 Task: Check the average views per listing of mud room in the last 5 years.
Action: Mouse moved to (1083, 283)
Screenshot: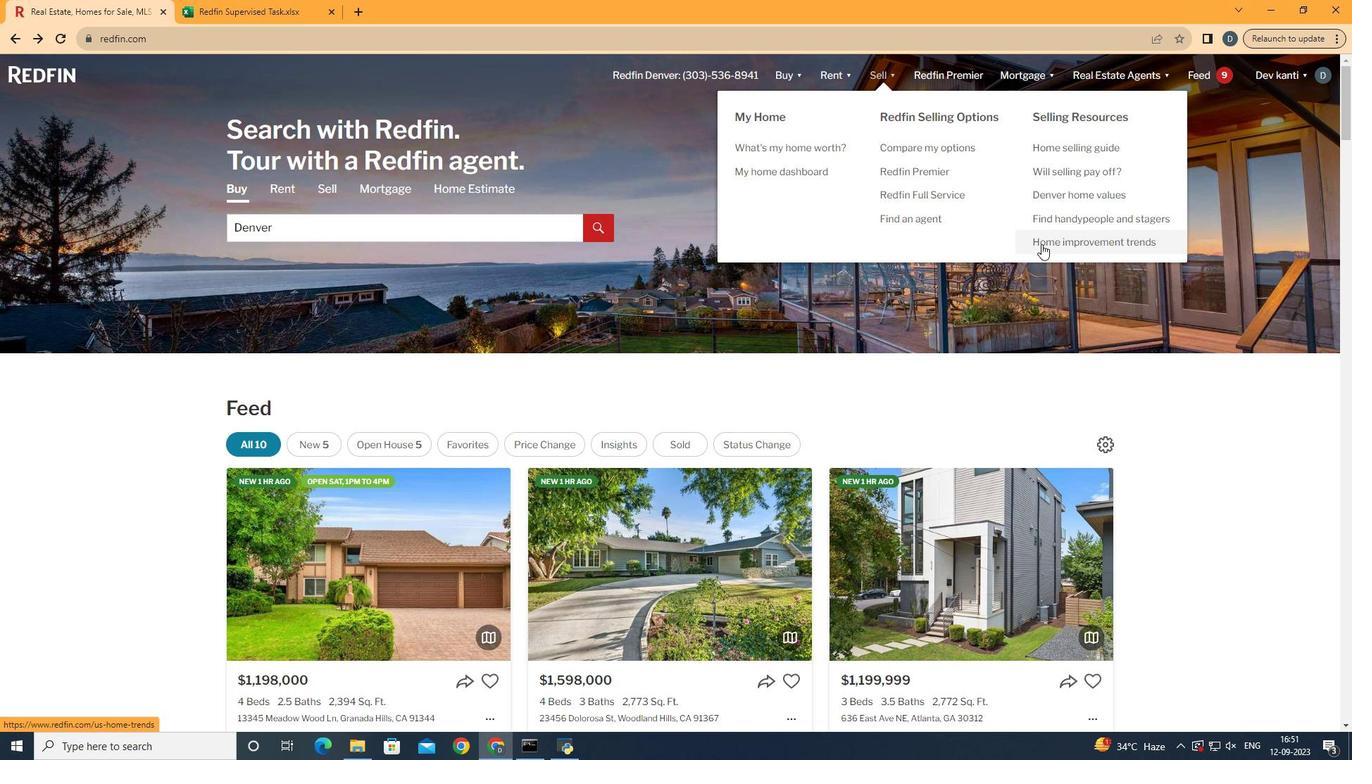 
Action: Mouse pressed left at (1083, 283)
Screenshot: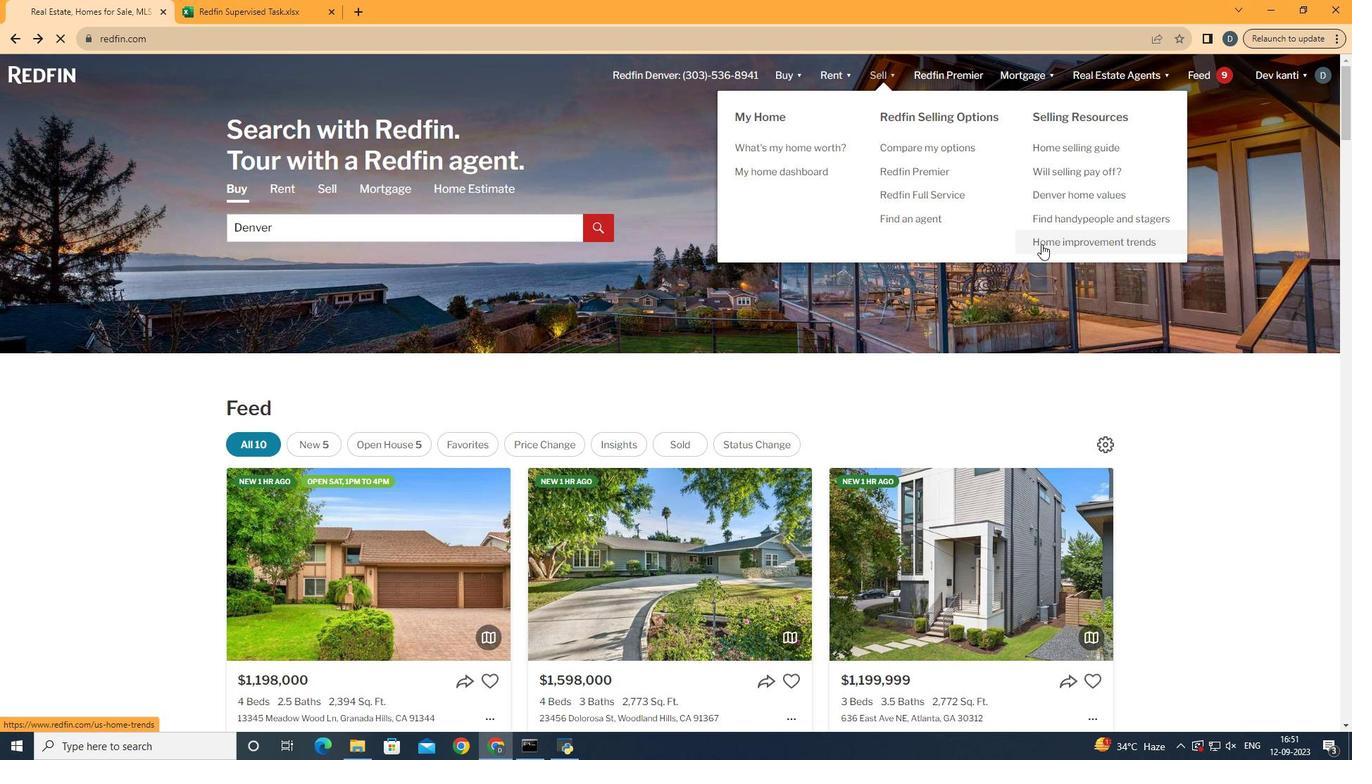 
Action: Mouse moved to (473, 310)
Screenshot: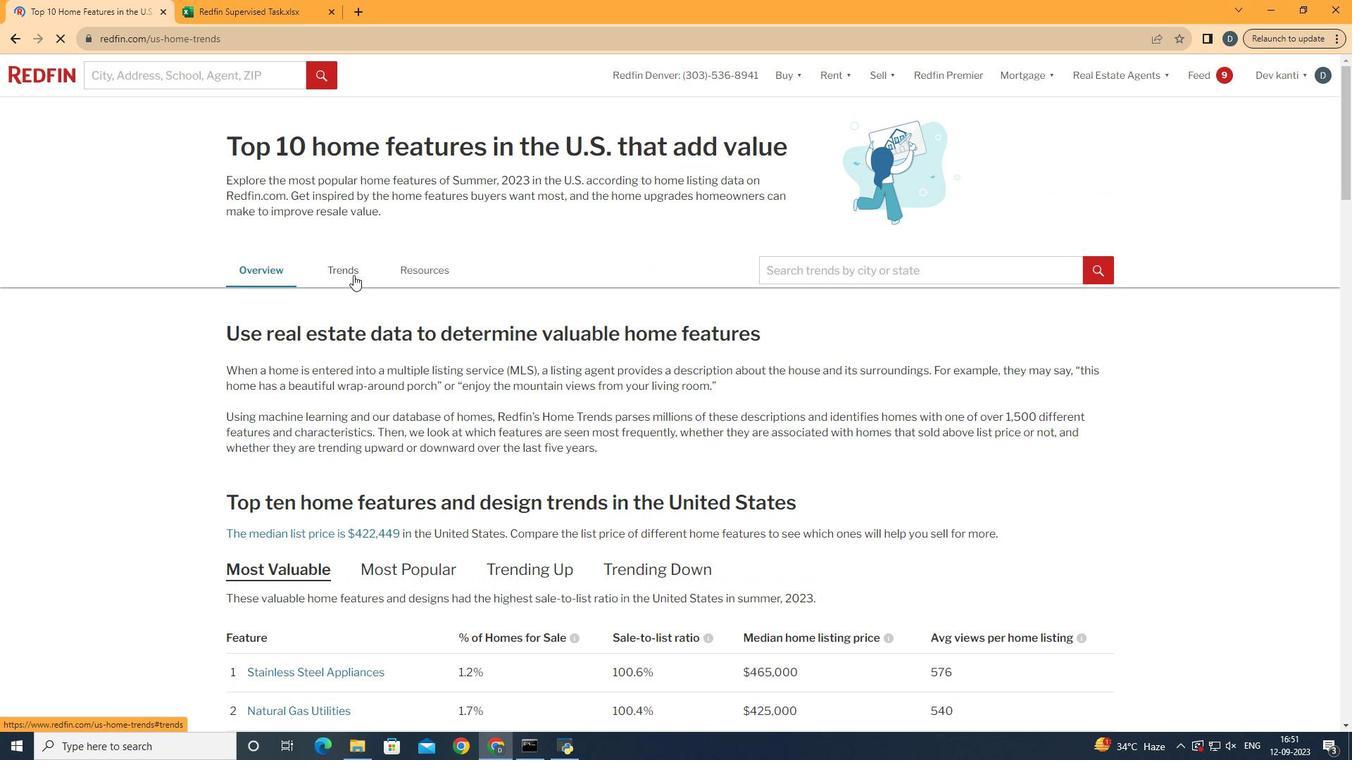 
Action: Mouse pressed left at (473, 310)
Screenshot: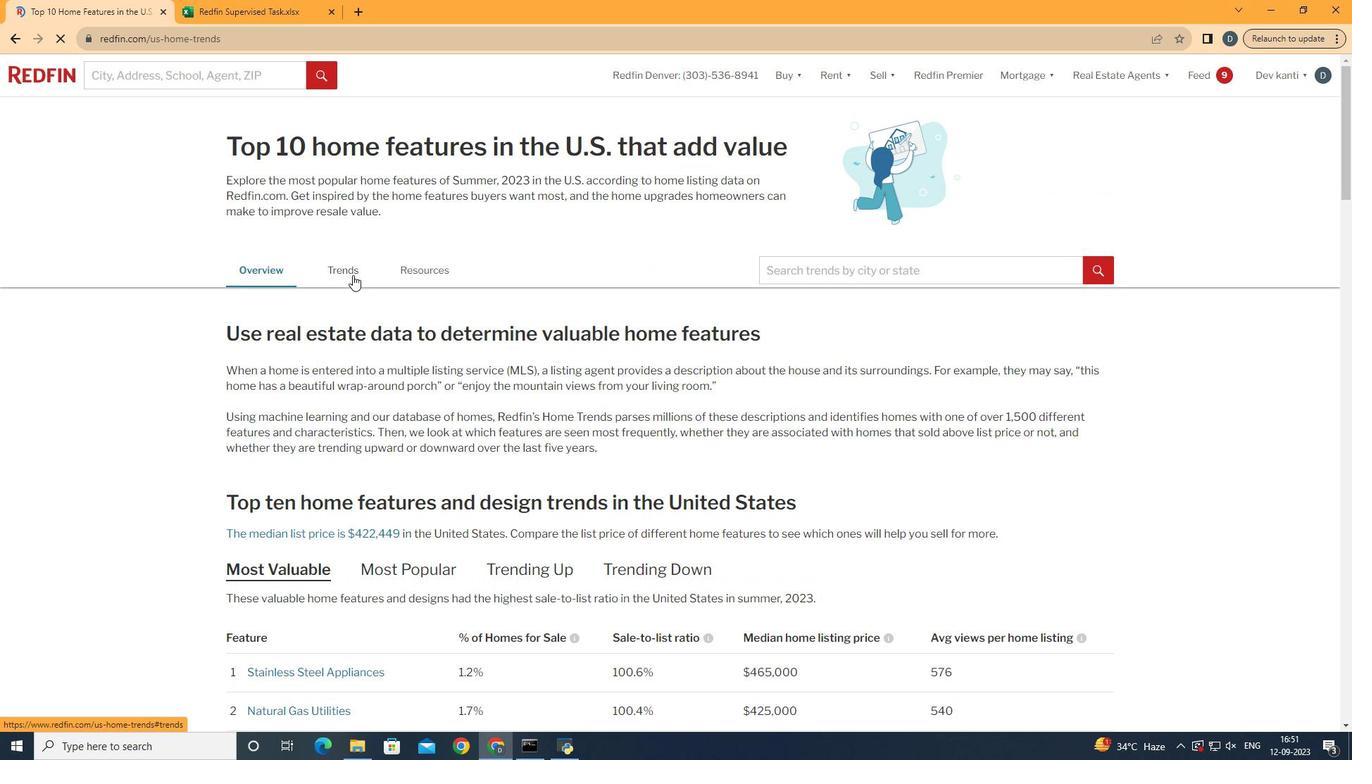 
Action: Mouse moved to (740, 362)
Screenshot: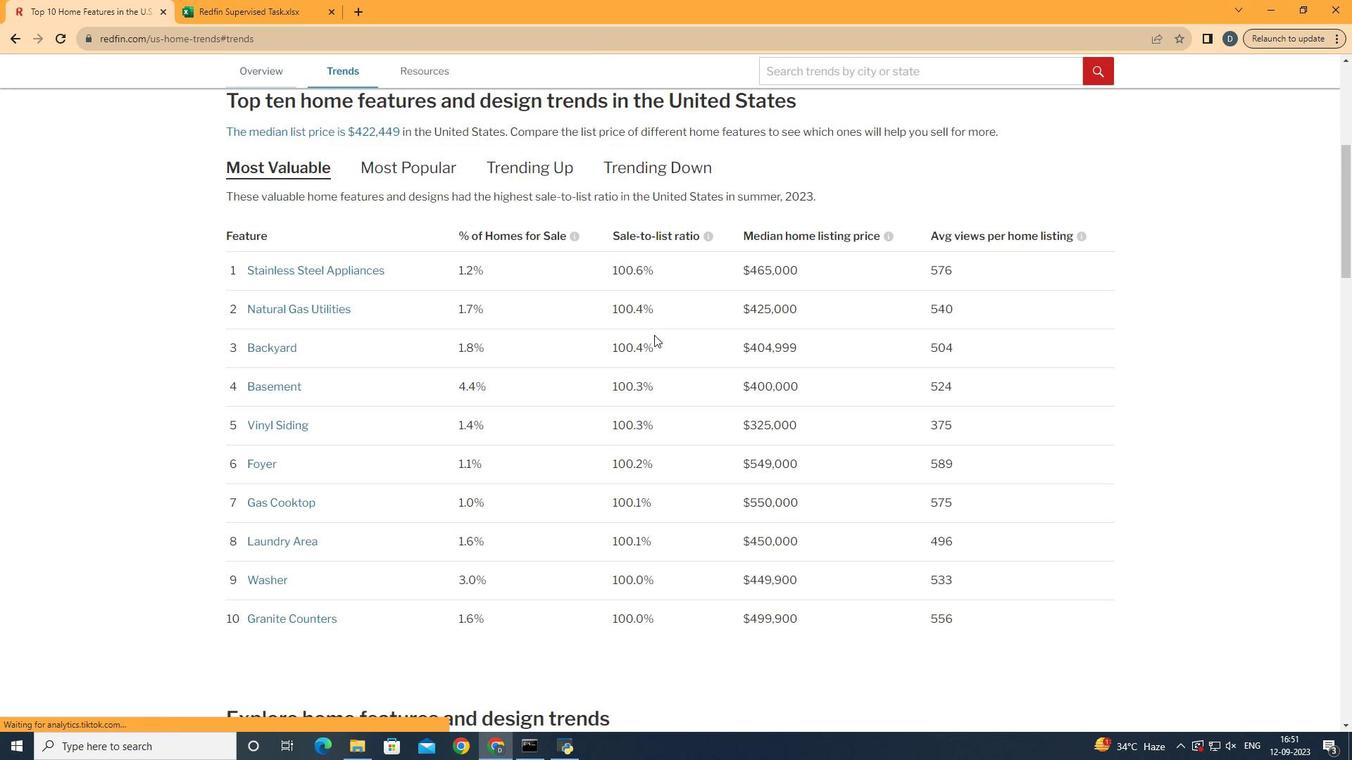 
Action: Mouse scrolled (740, 361) with delta (0, 0)
Screenshot: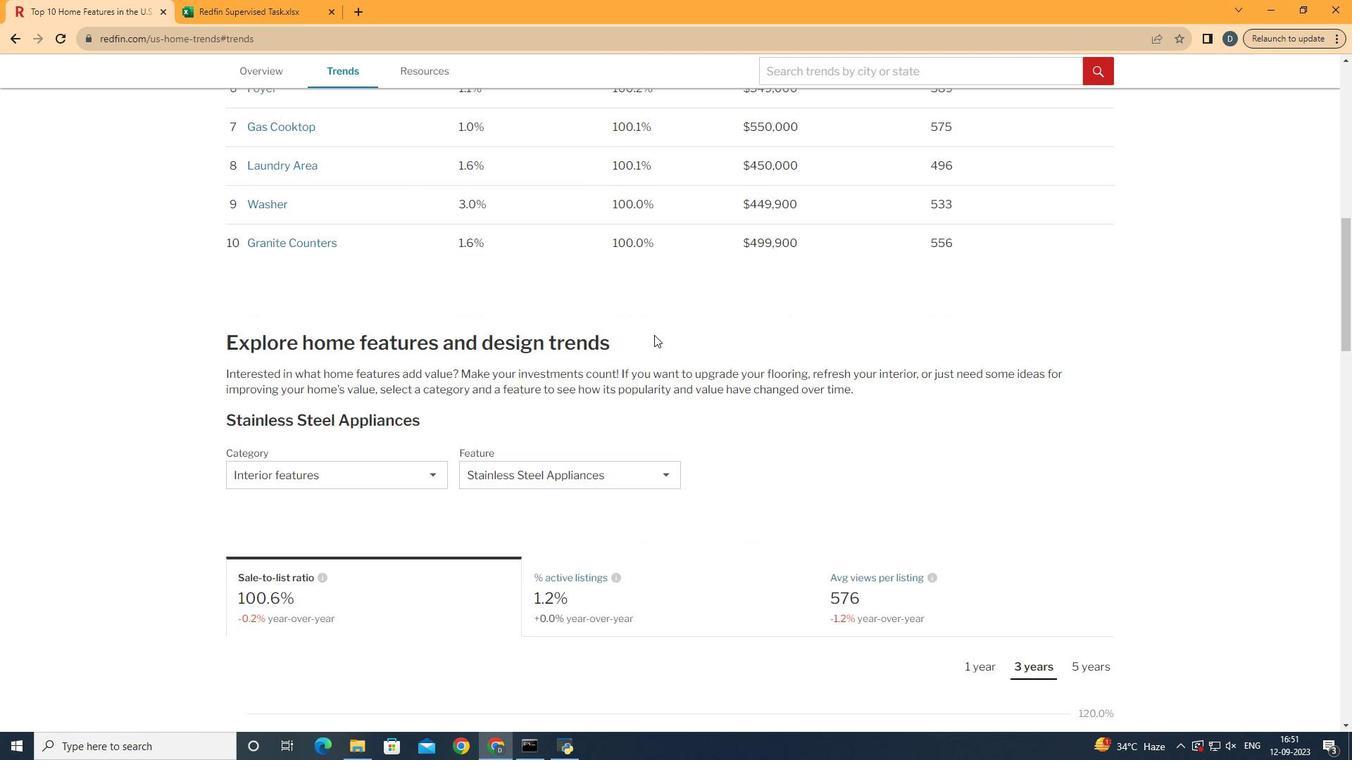 
Action: Mouse scrolled (740, 361) with delta (0, 0)
Screenshot: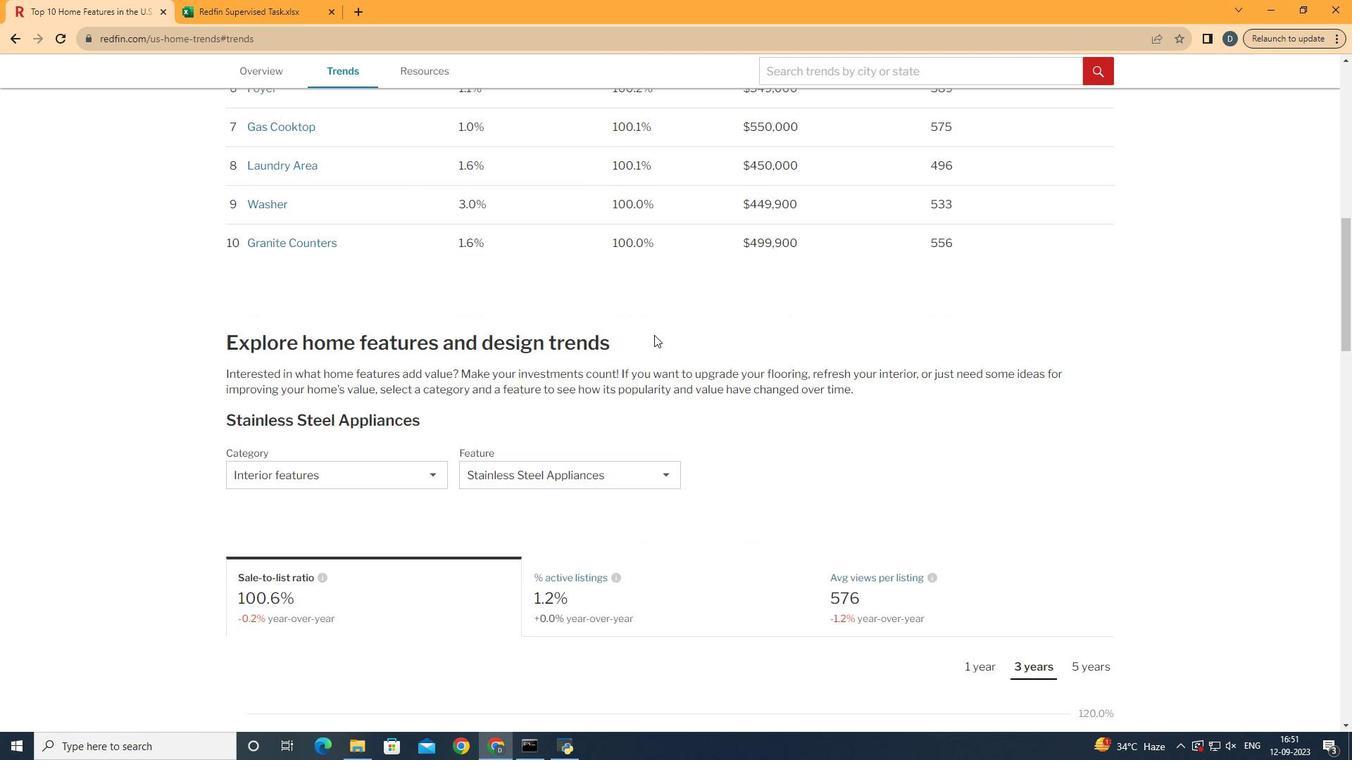 
Action: Mouse scrolled (740, 361) with delta (0, 0)
Screenshot: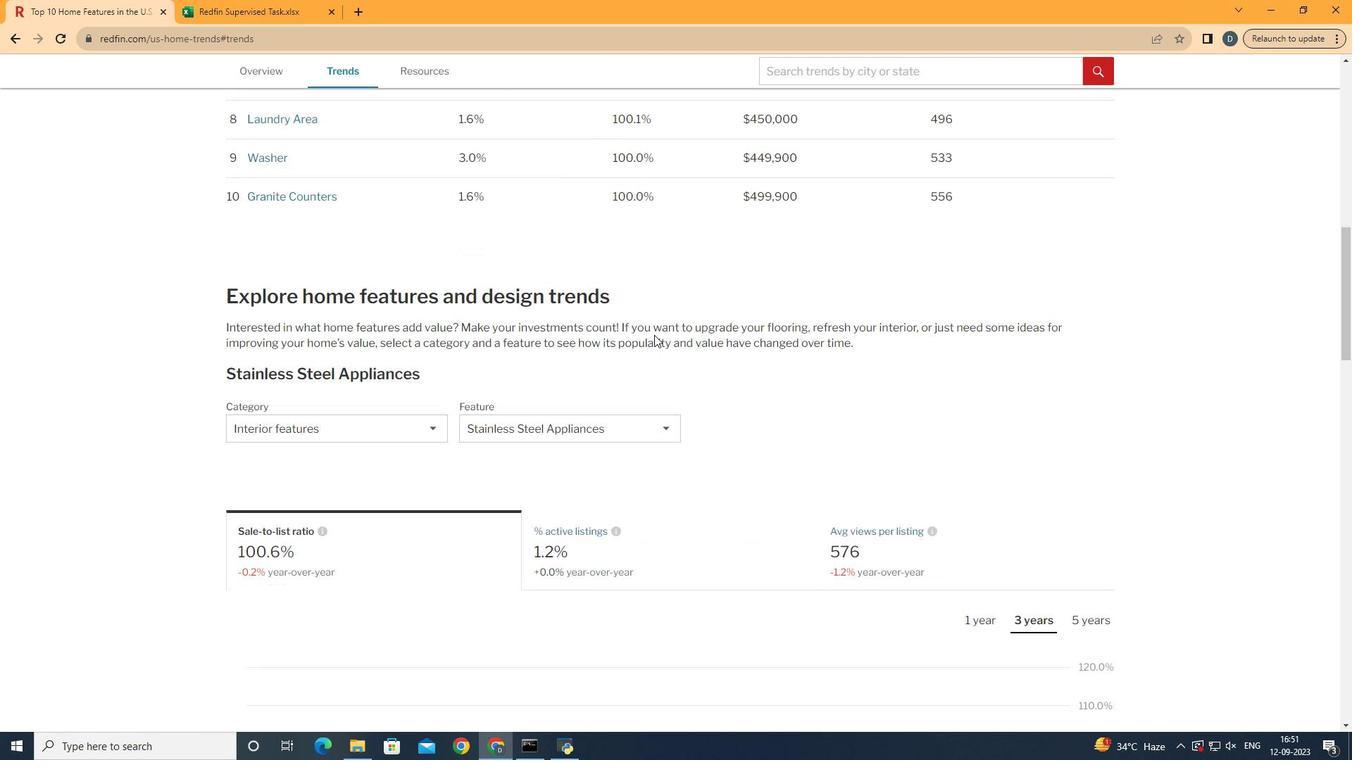 
Action: Mouse scrolled (740, 361) with delta (0, 0)
Screenshot: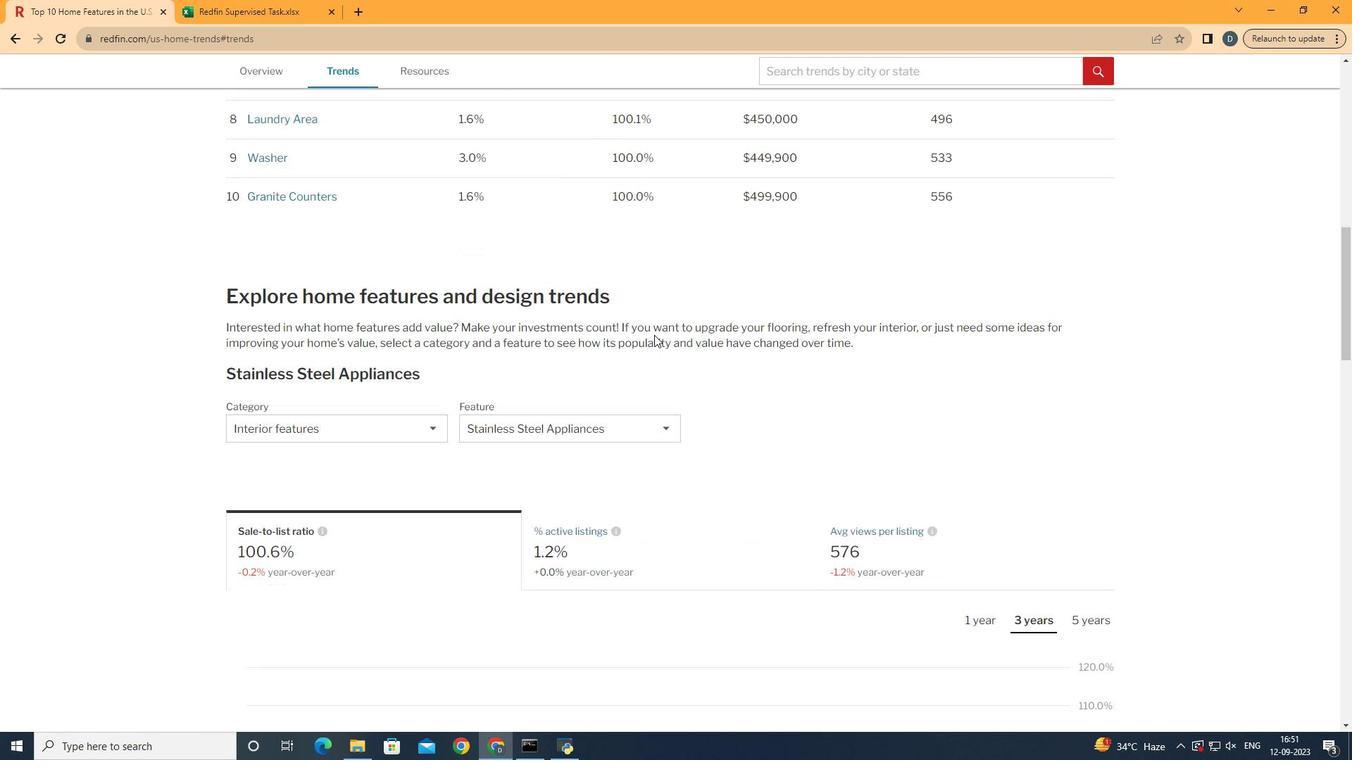 
Action: Mouse scrolled (740, 361) with delta (0, 0)
Screenshot: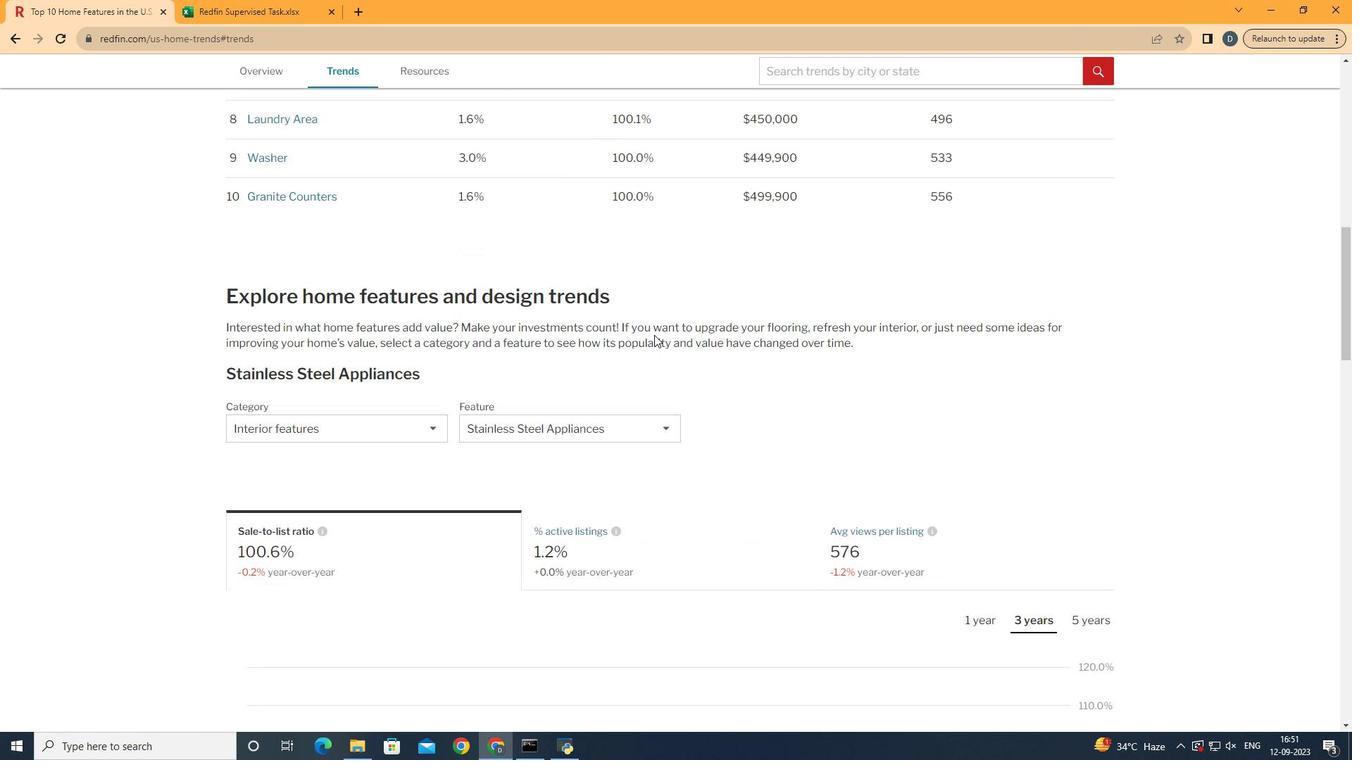 
Action: Mouse scrolled (740, 361) with delta (0, 0)
Screenshot: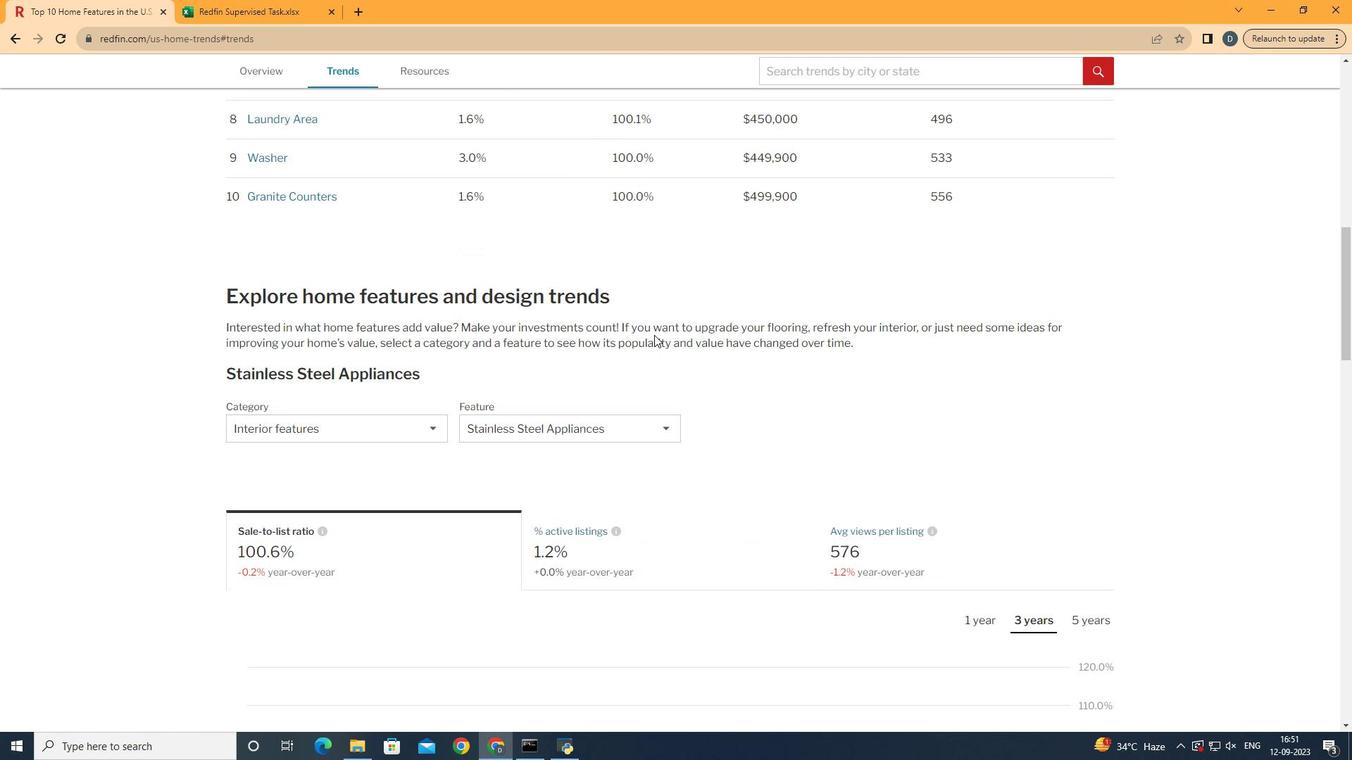 
Action: Mouse scrolled (740, 361) with delta (0, 0)
Screenshot: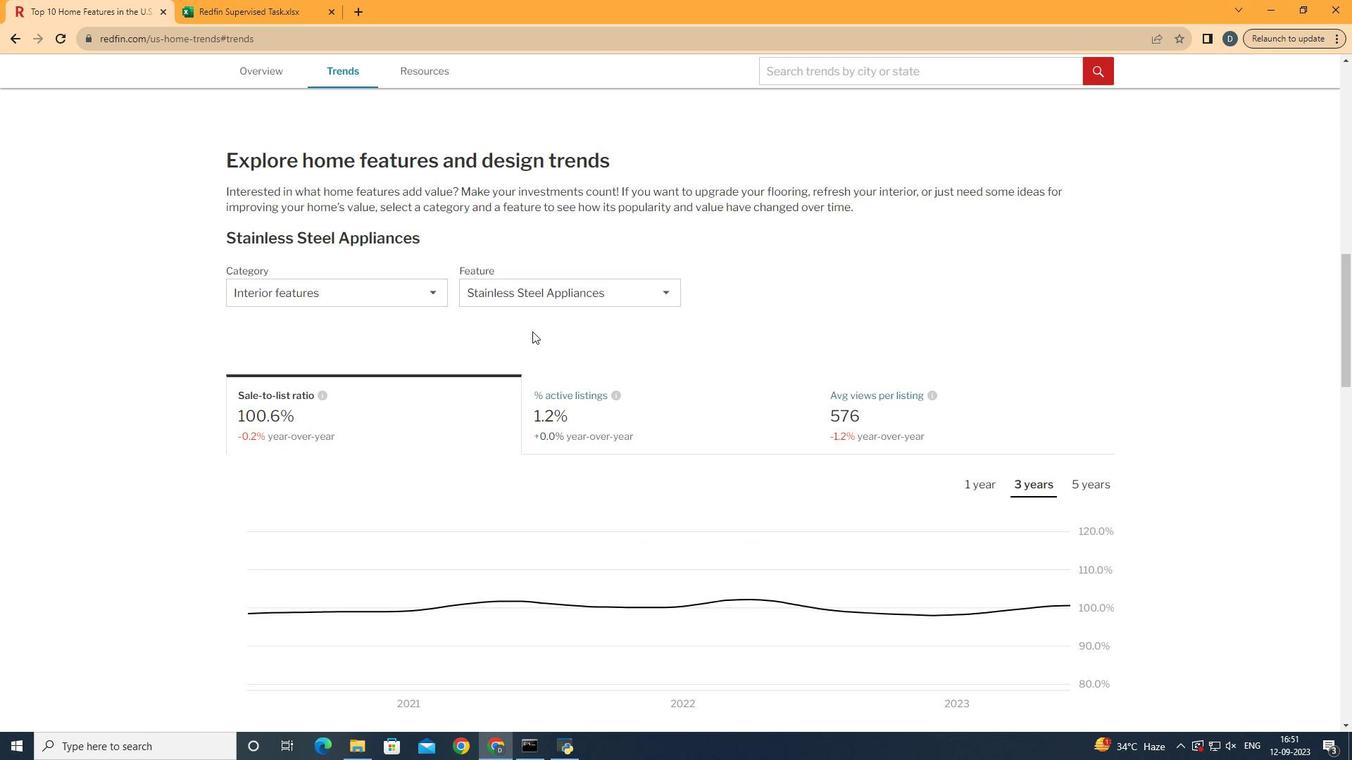 
Action: Mouse scrolled (740, 361) with delta (0, 0)
Screenshot: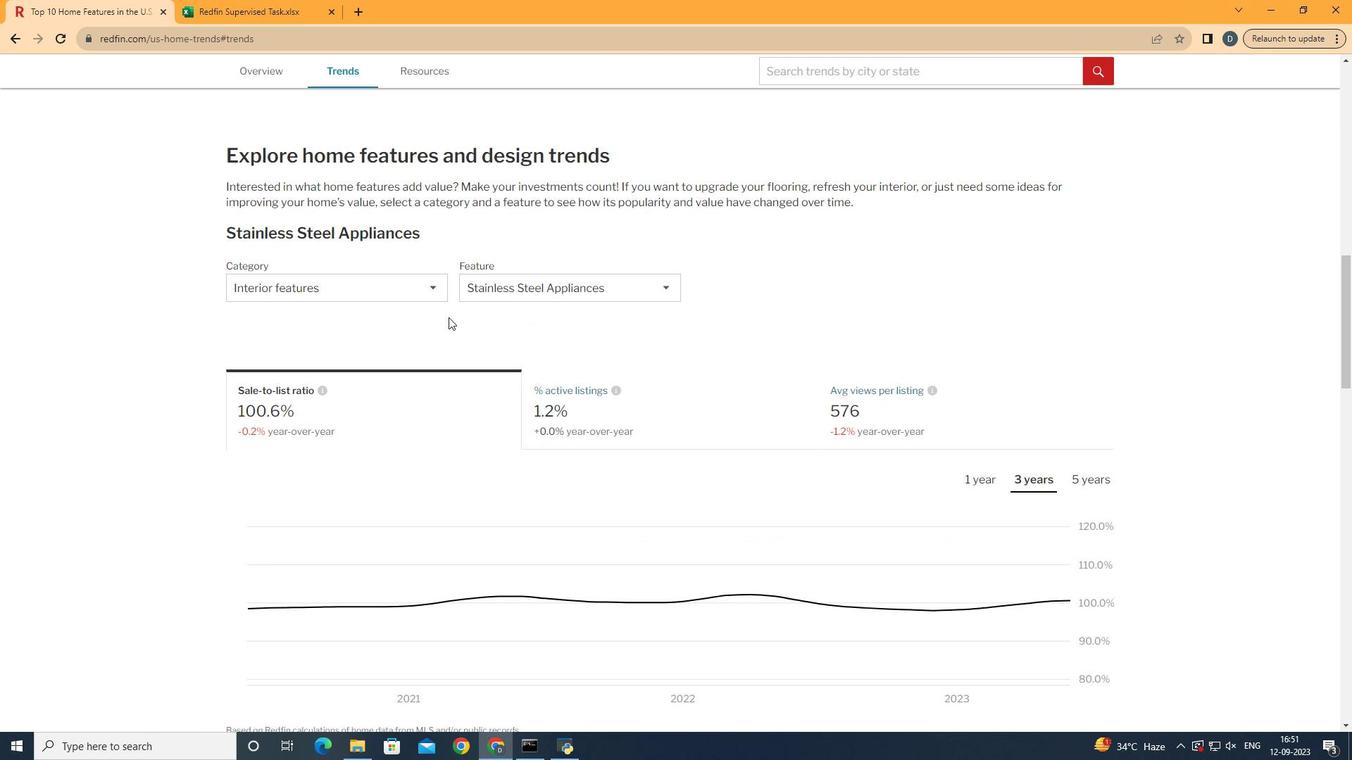 
Action: Mouse moved to (505, 321)
Screenshot: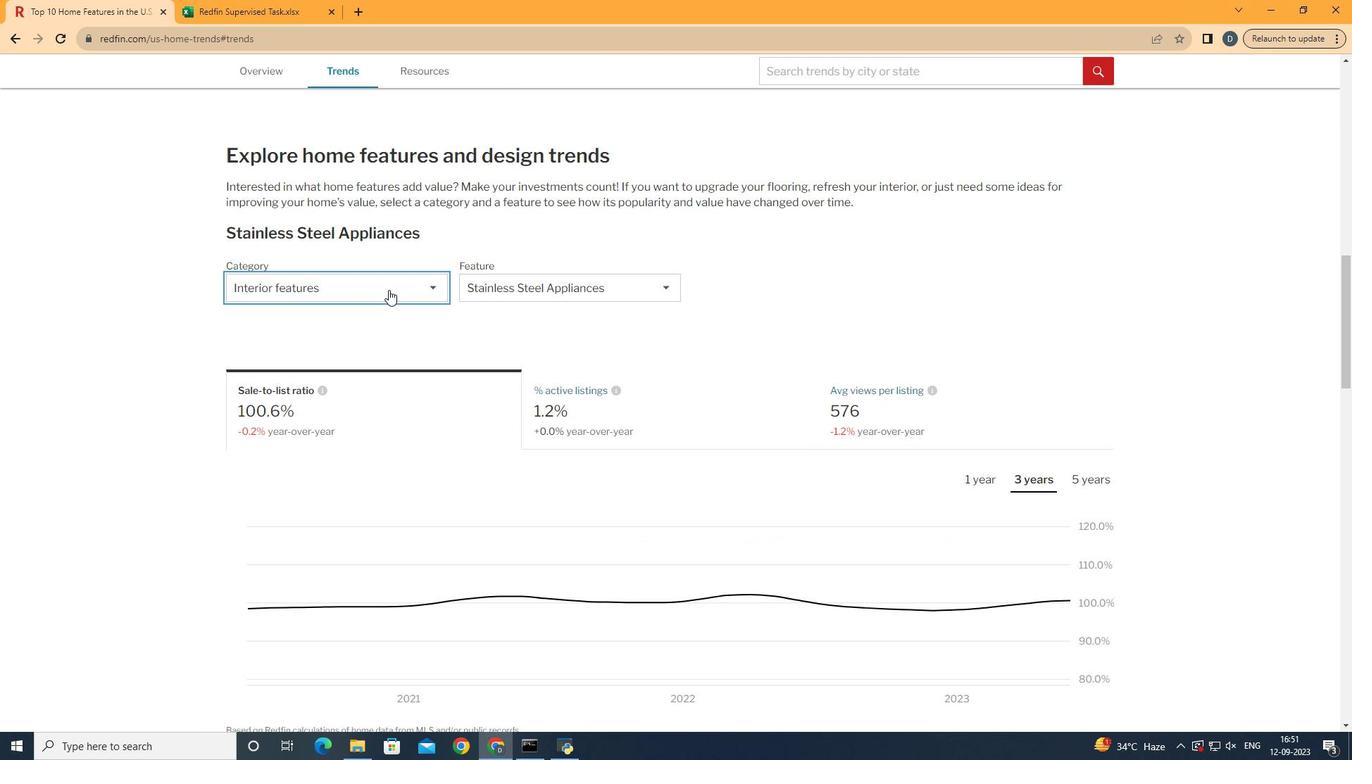 
Action: Mouse pressed left at (505, 321)
Screenshot: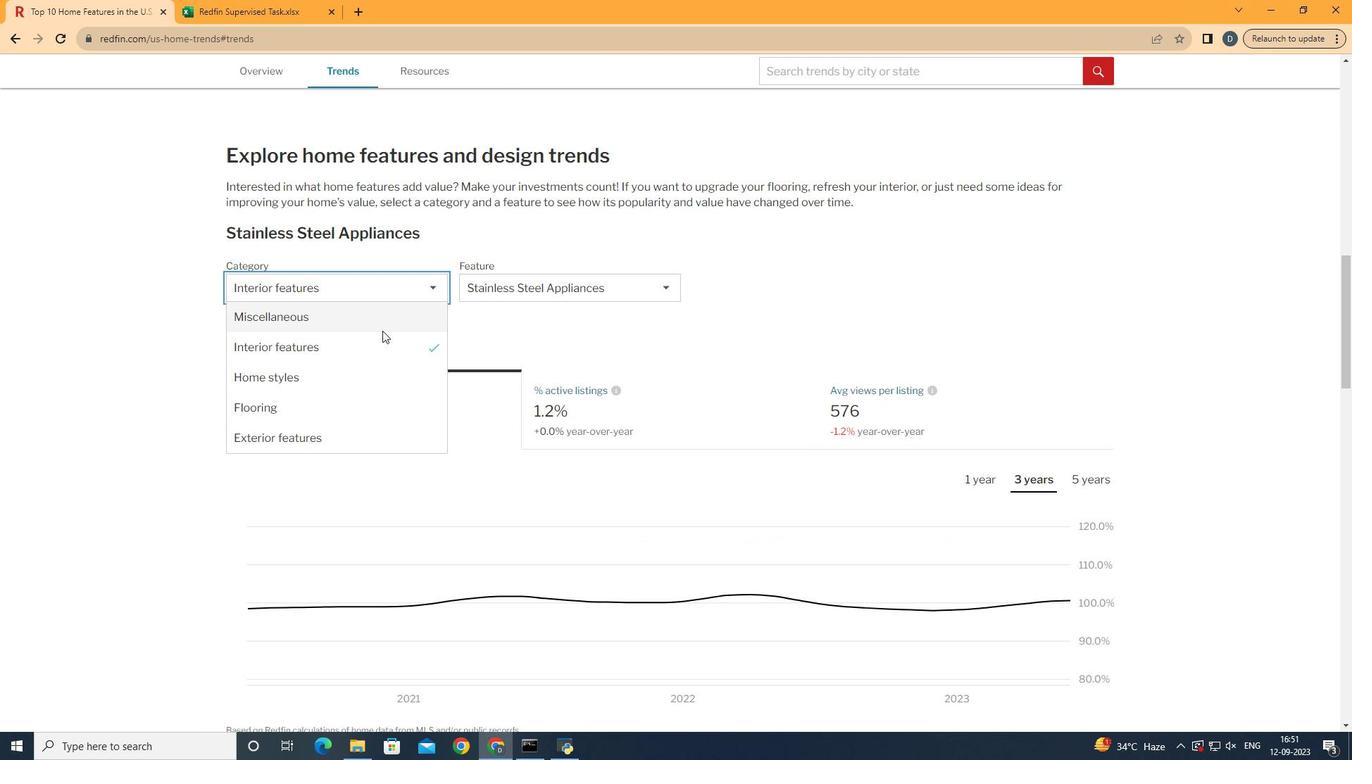 
Action: Mouse moved to (498, 374)
Screenshot: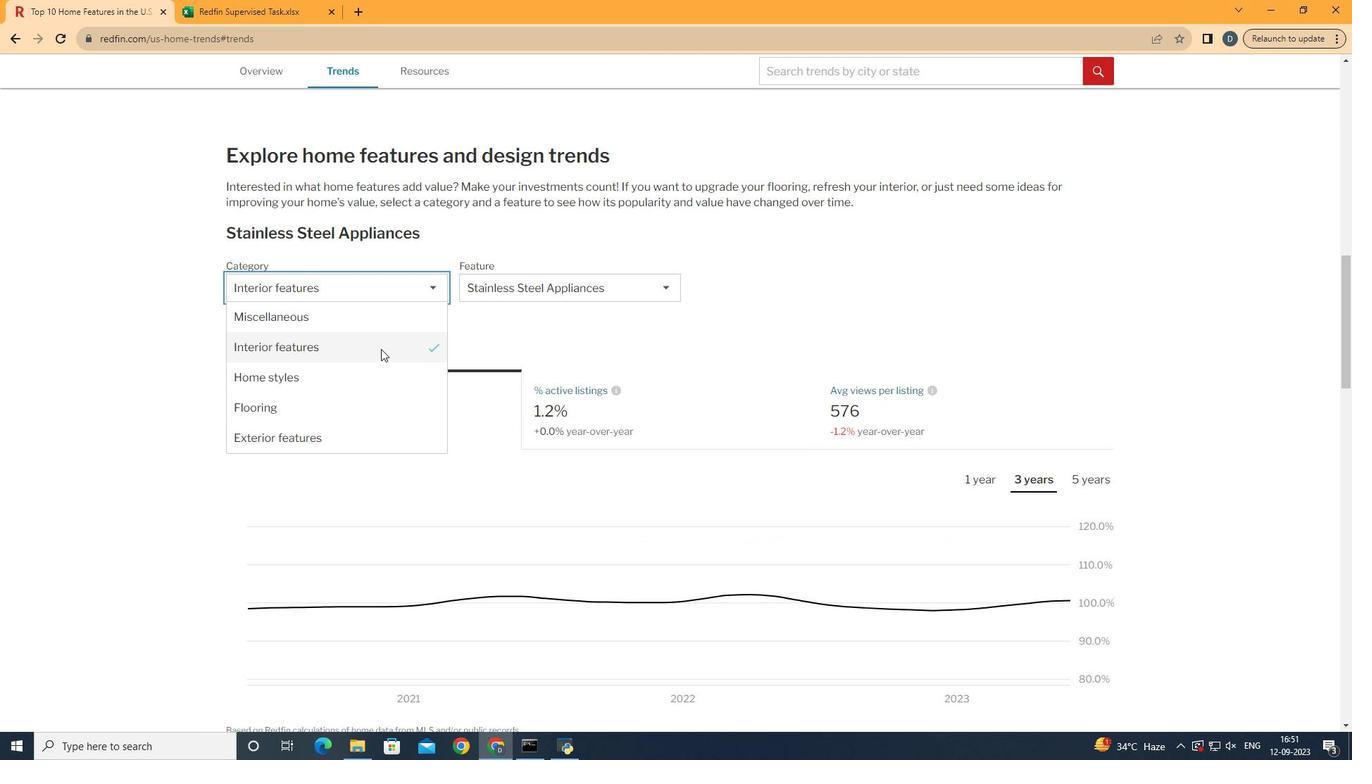 
Action: Mouse pressed left at (498, 374)
Screenshot: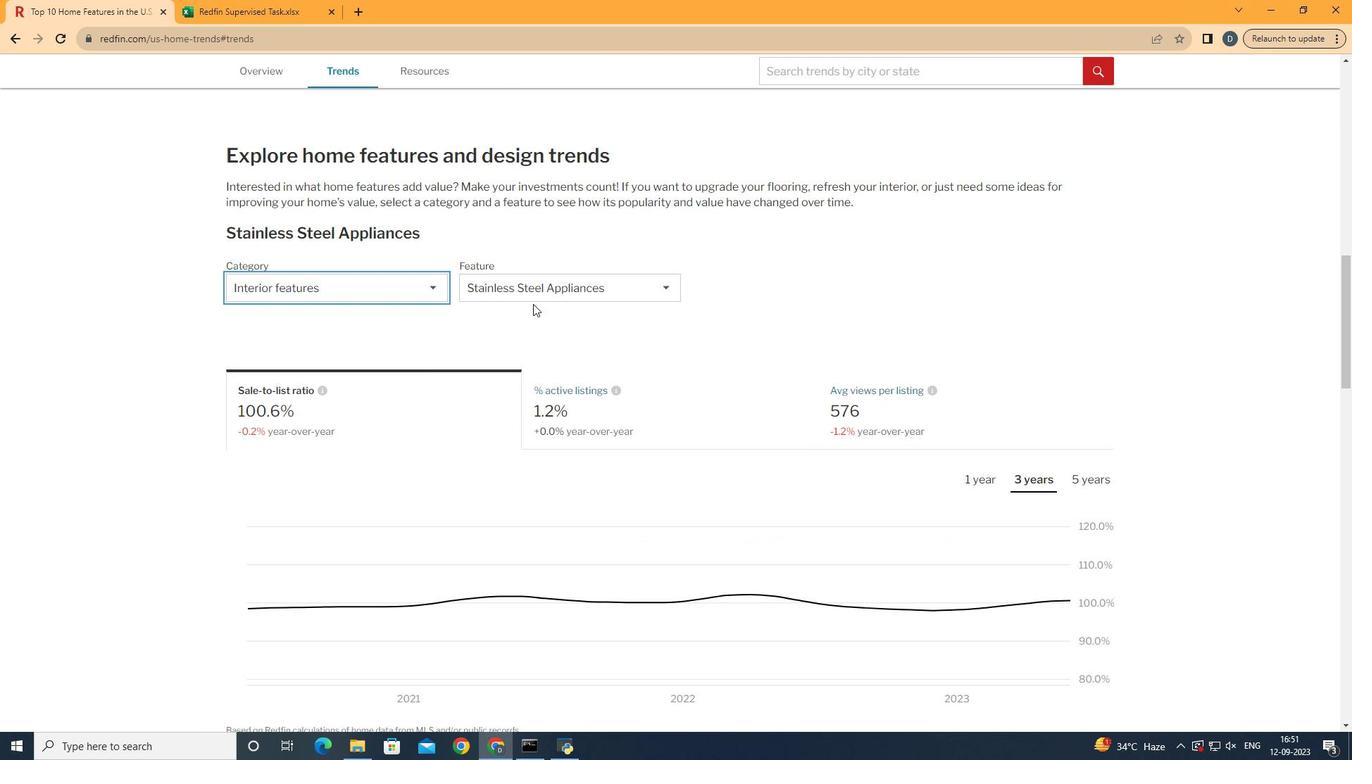 
Action: Mouse moved to (670, 319)
Screenshot: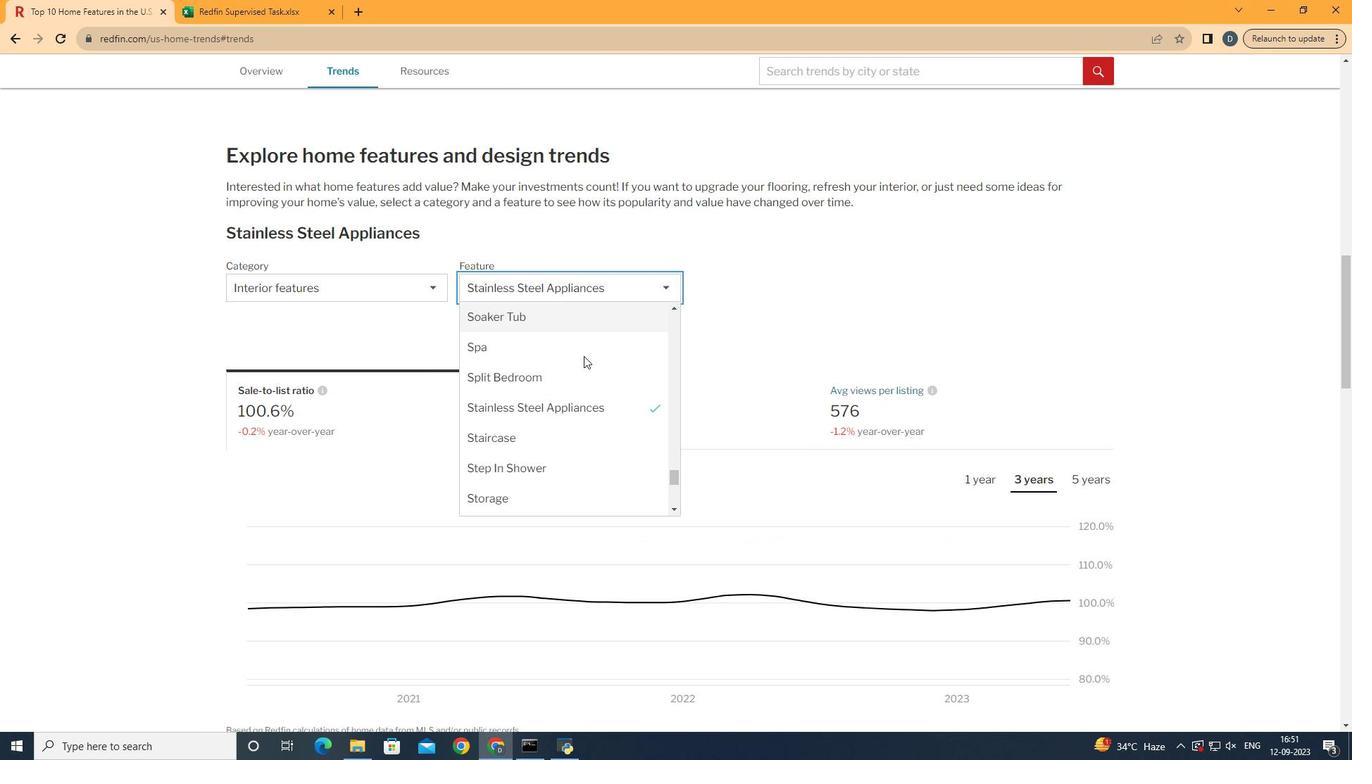 
Action: Mouse pressed left at (670, 319)
Screenshot: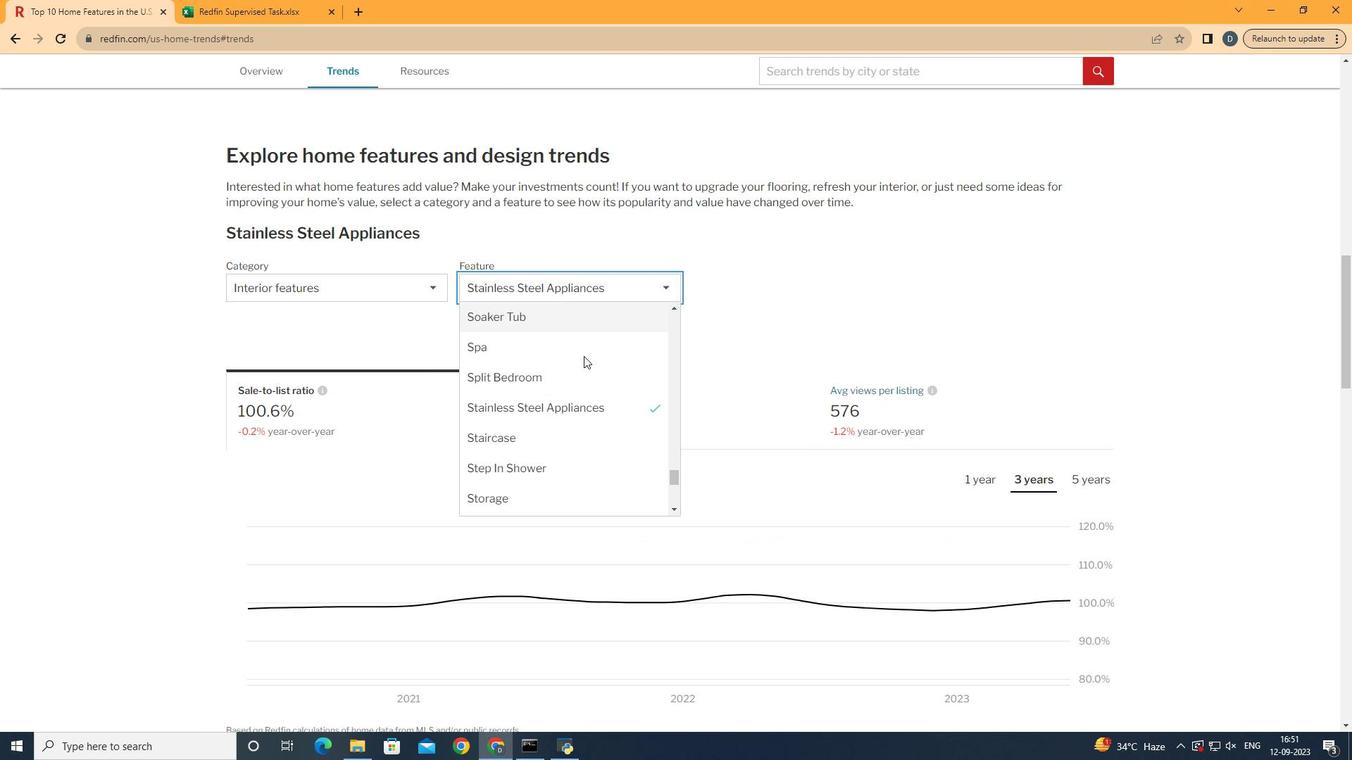 
Action: Mouse moved to (679, 411)
Screenshot: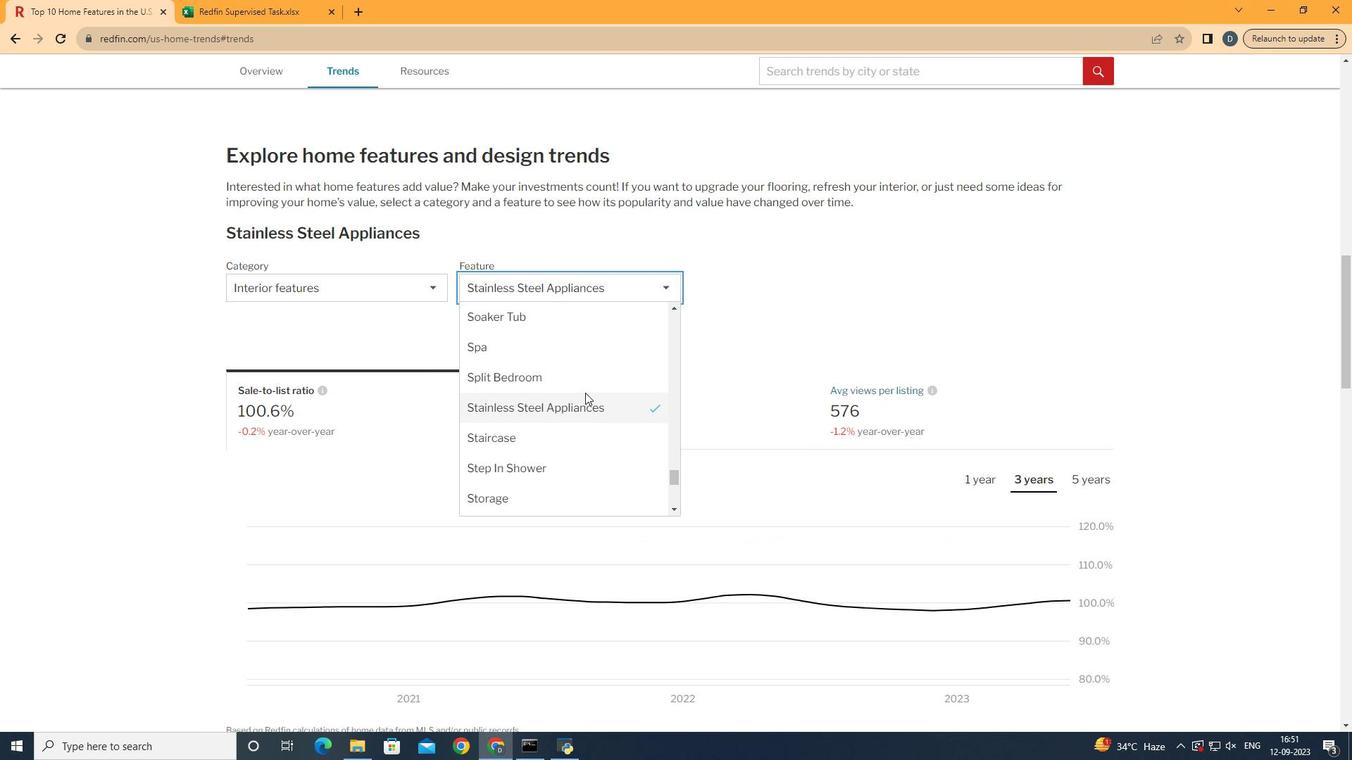 
Action: Mouse scrolled (679, 412) with delta (0, 0)
Screenshot: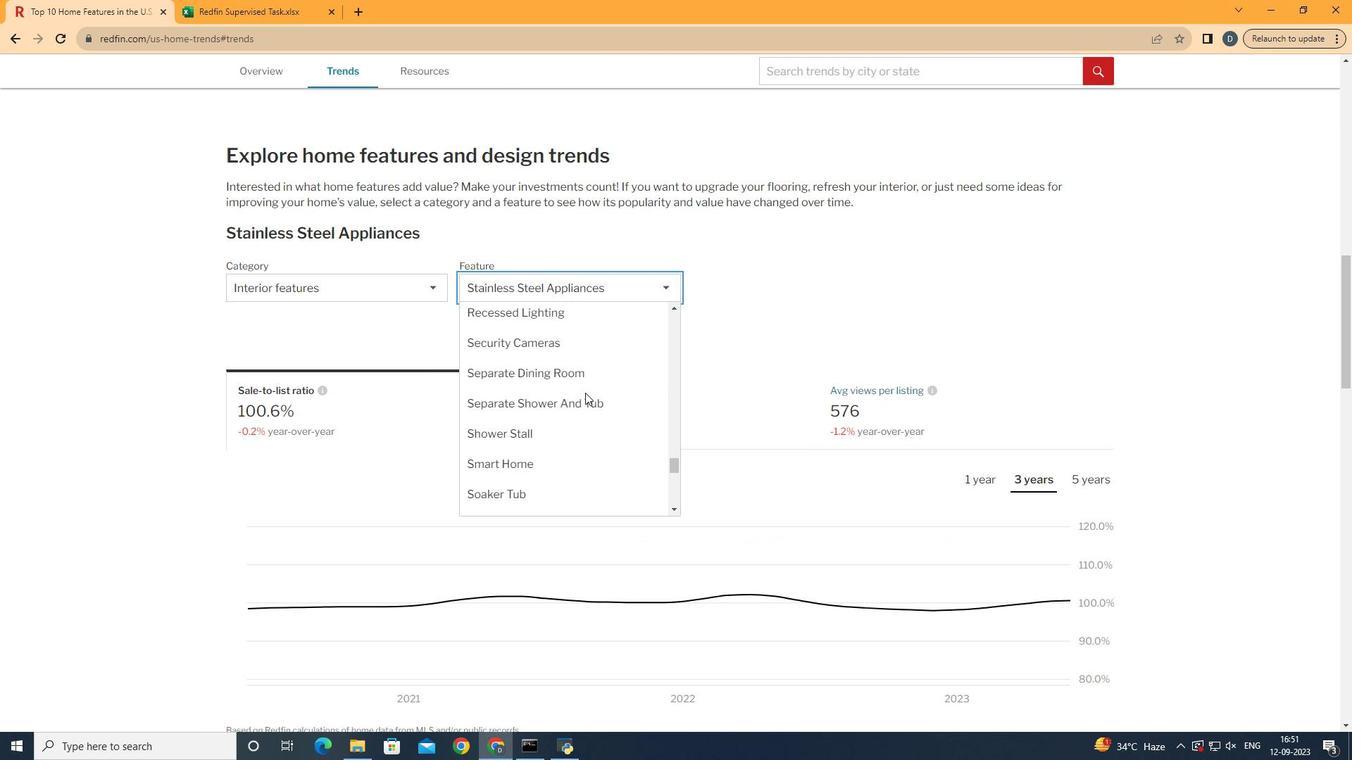 
Action: Mouse scrolled (679, 412) with delta (0, 0)
Screenshot: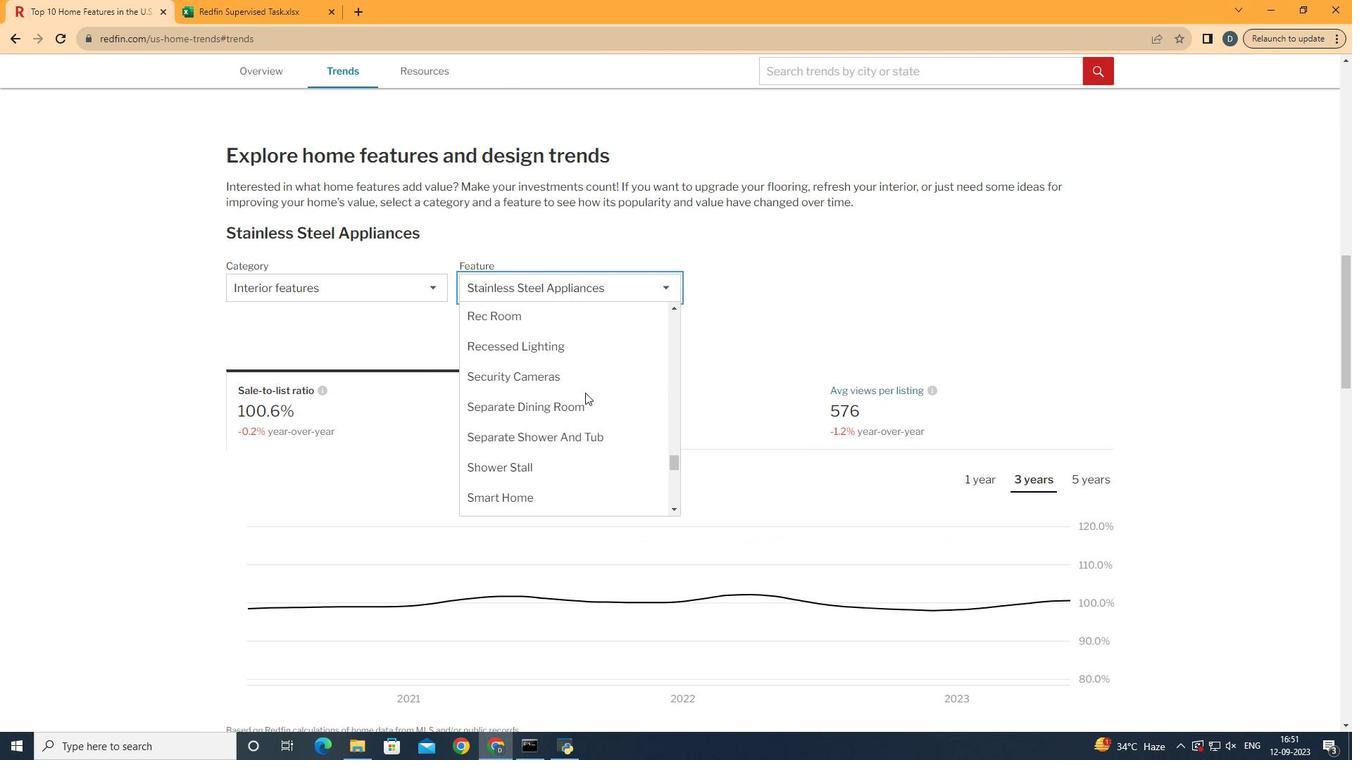 
Action: Mouse scrolled (679, 412) with delta (0, 0)
Screenshot: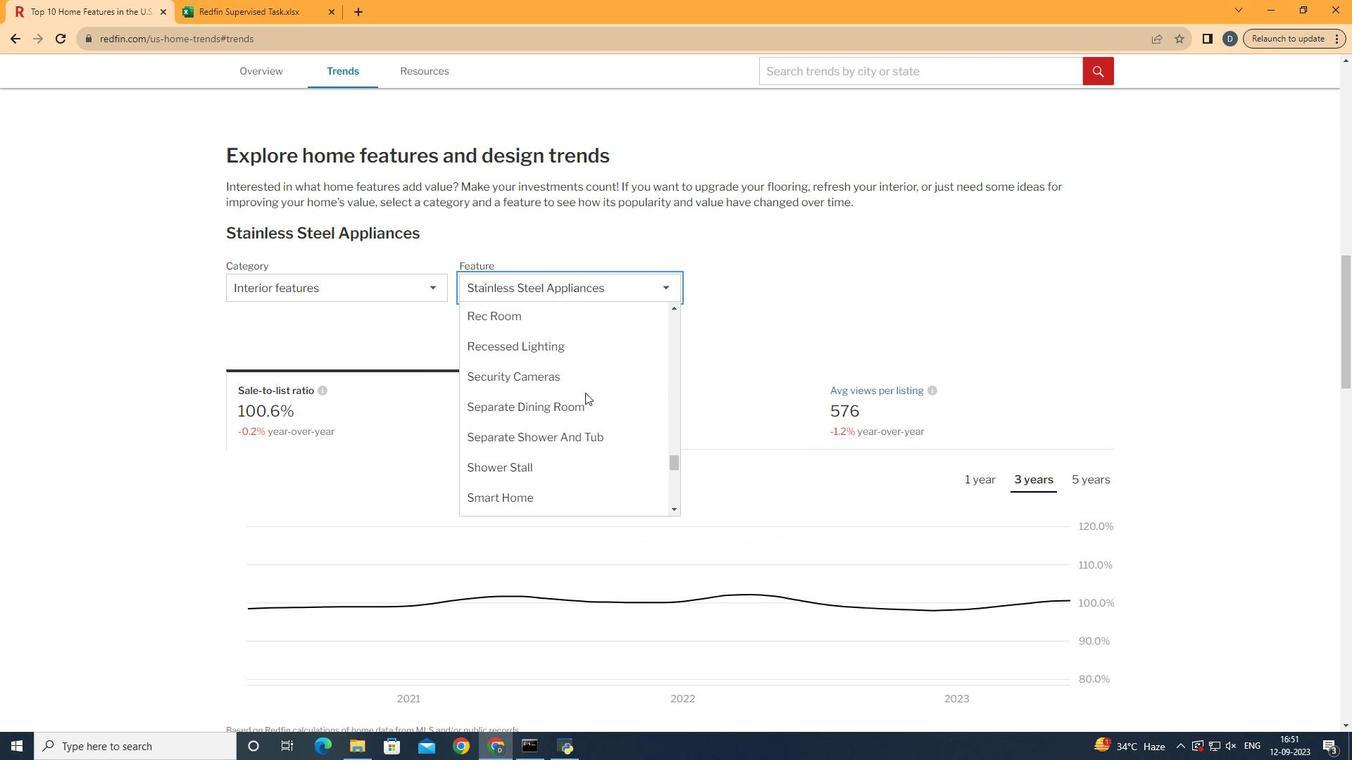 
Action: Mouse scrolled (679, 412) with delta (0, 0)
Screenshot: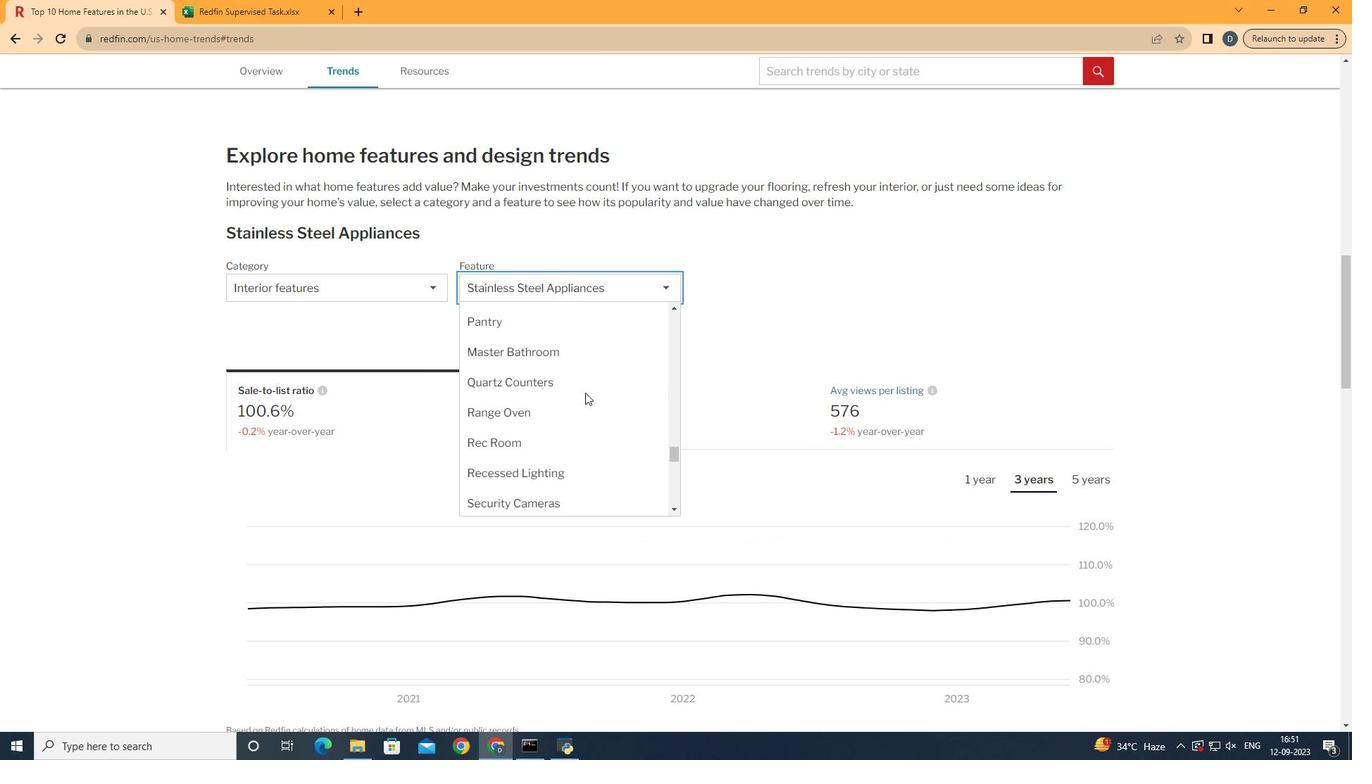 
Action: Mouse scrolled (679, 412) with delta (0, 0)
Screenshot: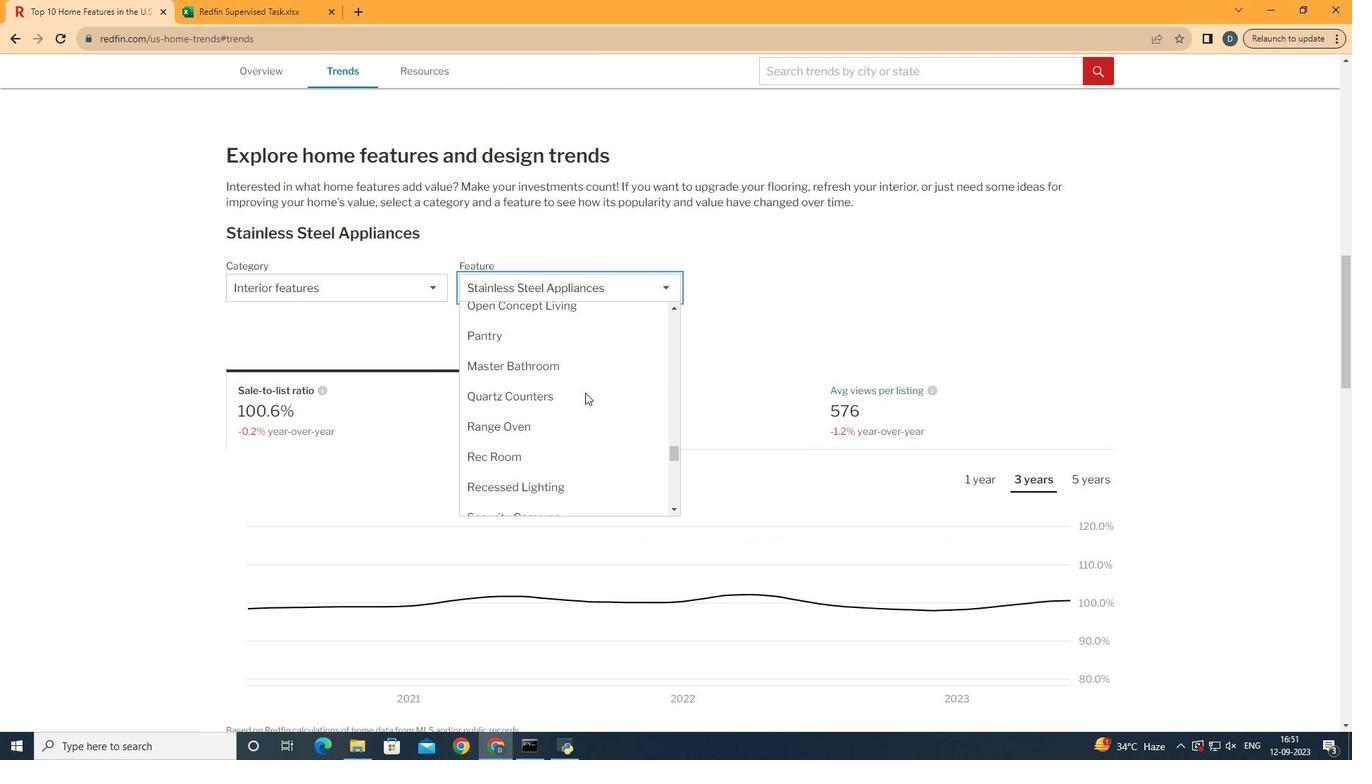 
Action: Mouse moved to (685, 411)
Screenshot: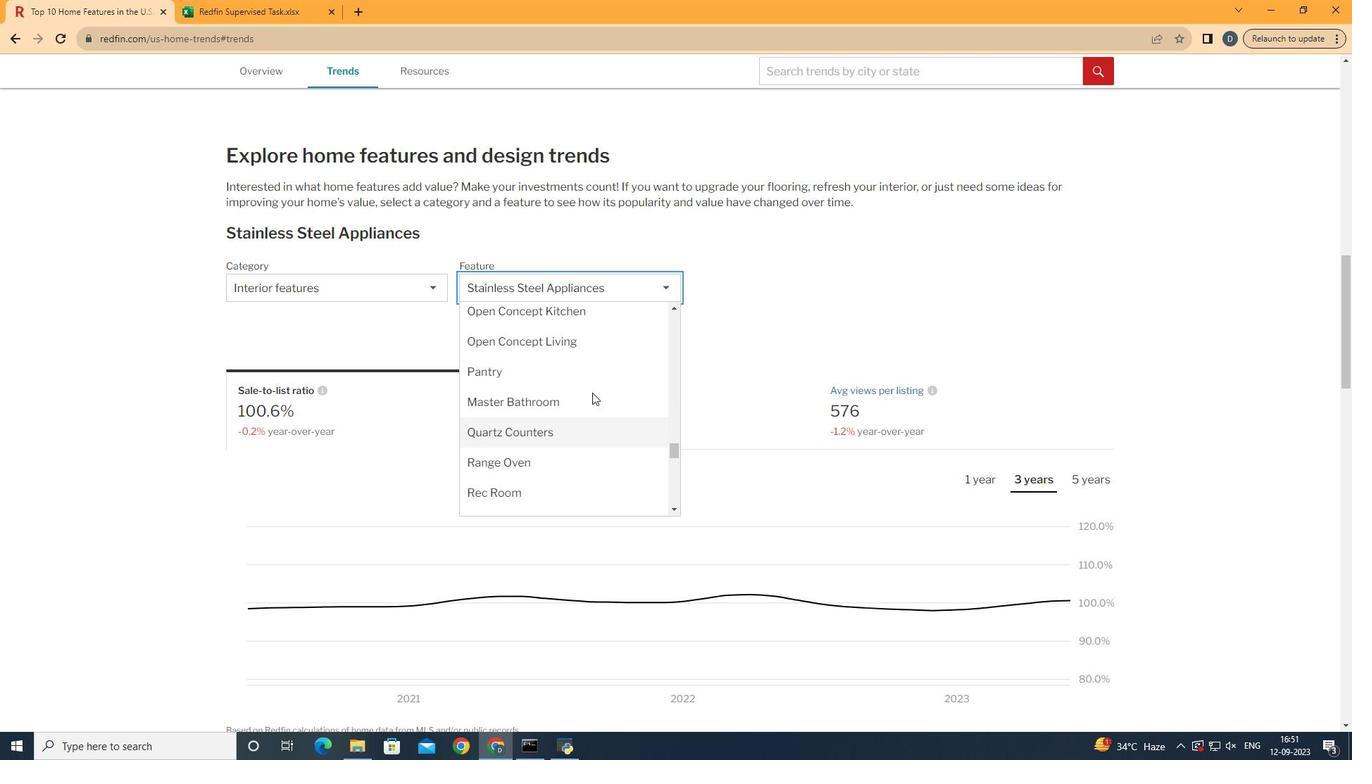 
Action: Mouse scrolled (685, 412) with delta (0, 0)
Screenshot: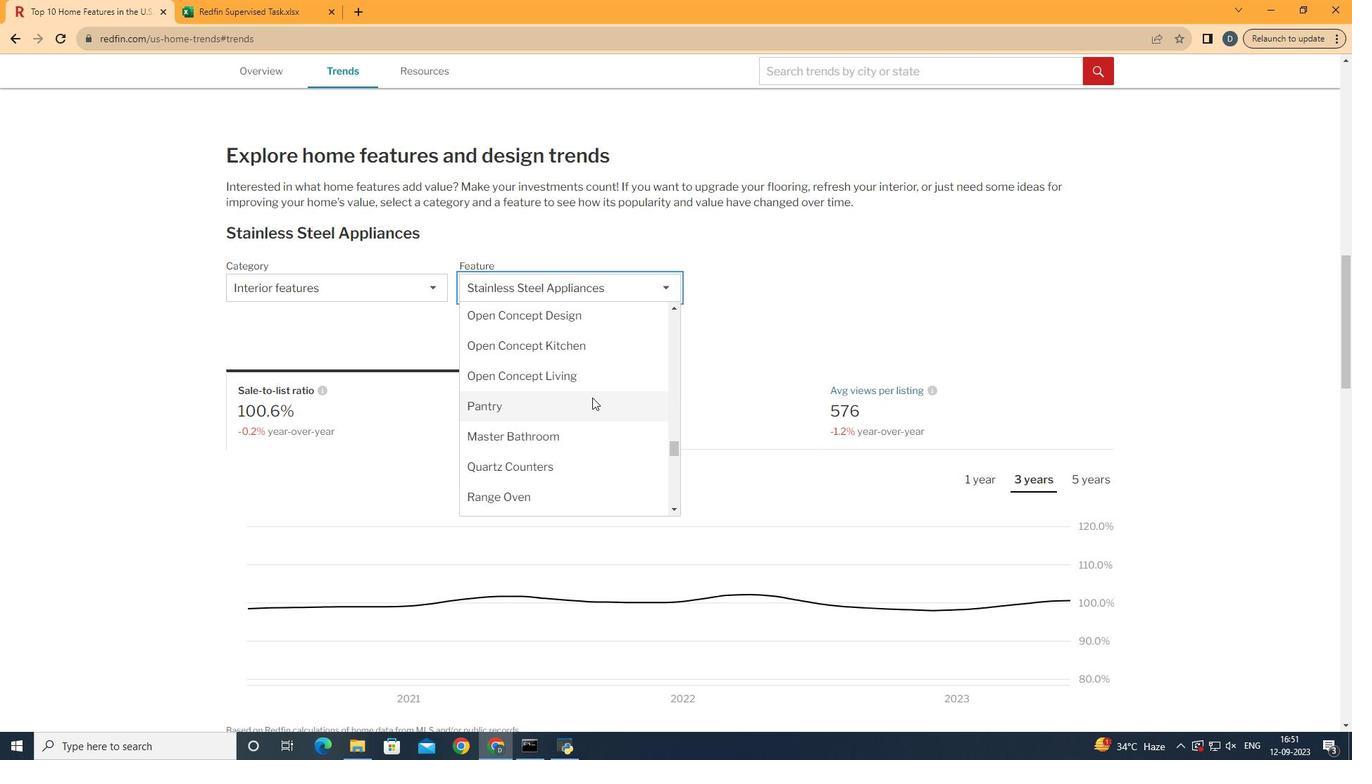 
Action: Mouse moved to (691, 388)
Screenshot: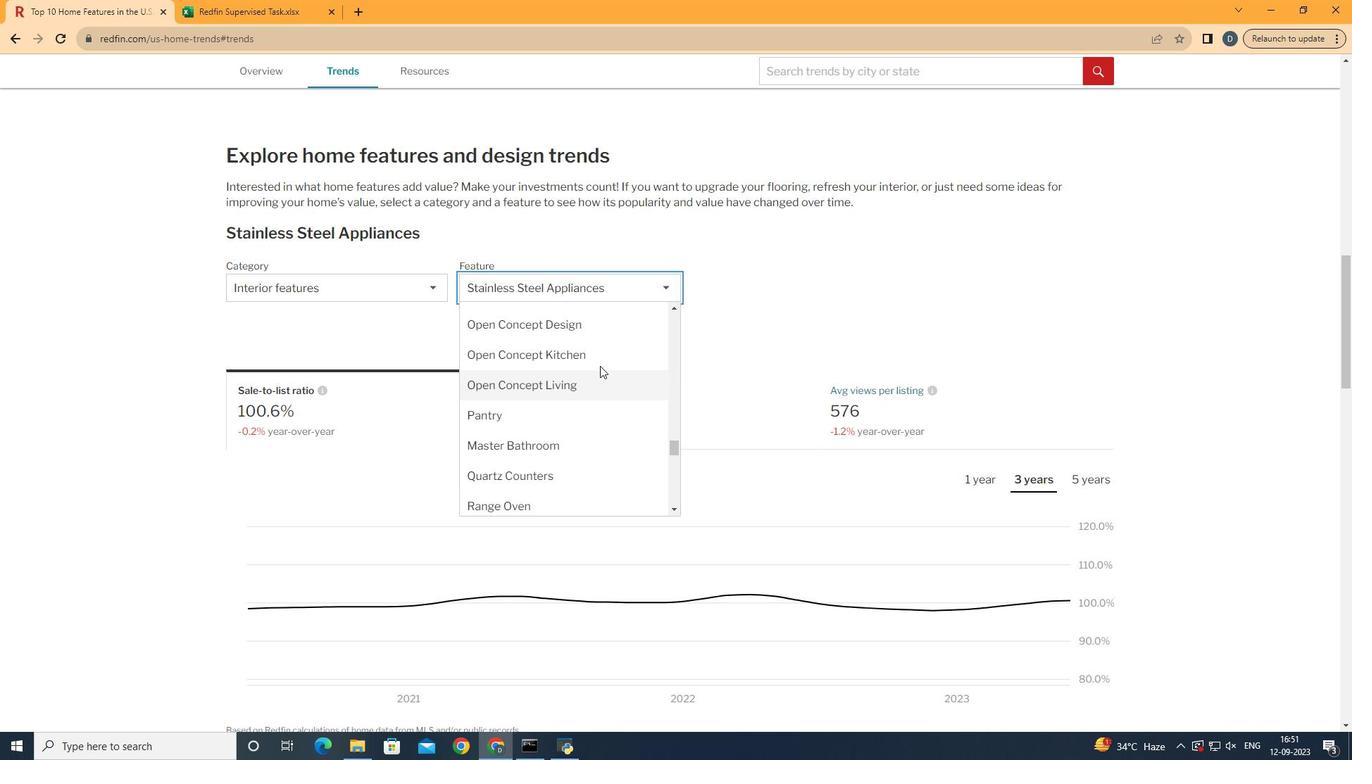
Action: Mouse scrolled (691, 388) with delta (0, 0)
Screenshot: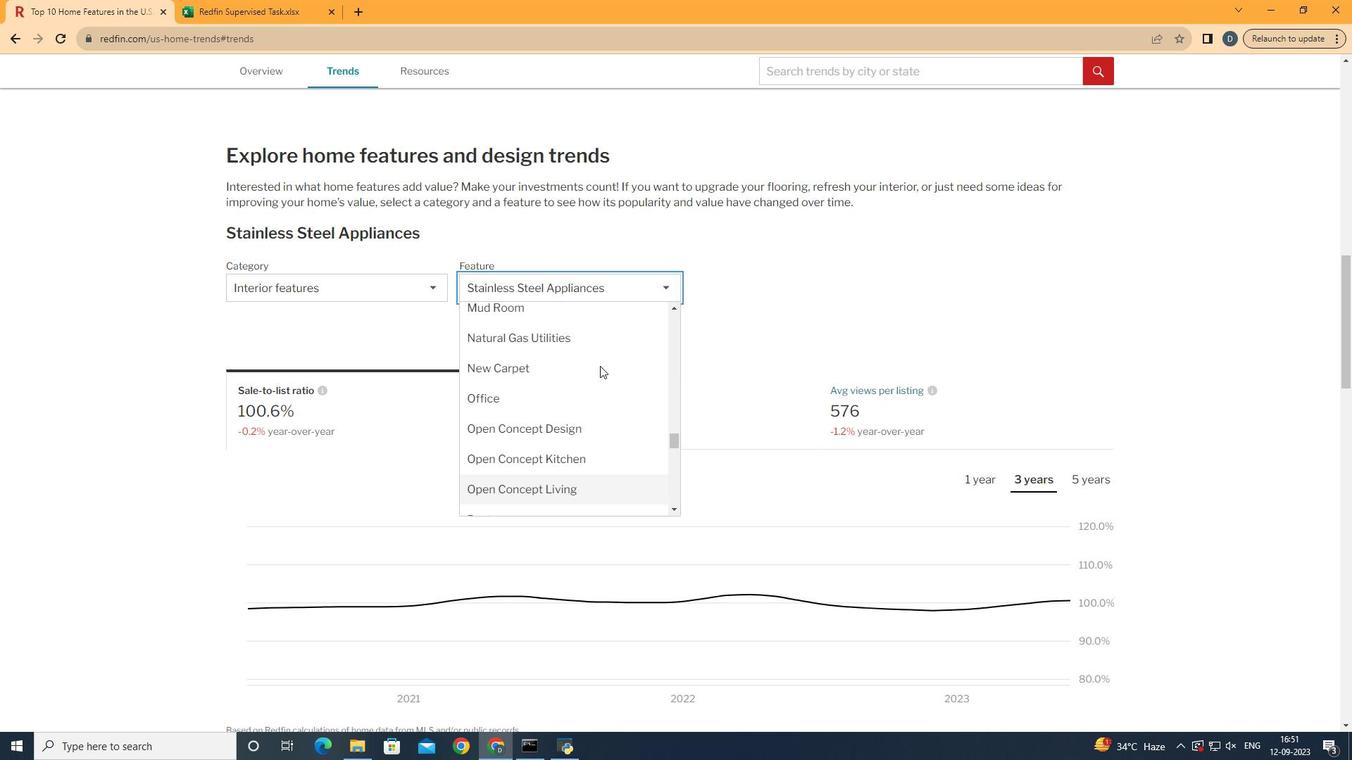
Action: Mouse scrolled (691, 388) with delta (0, 0)
Screenshot: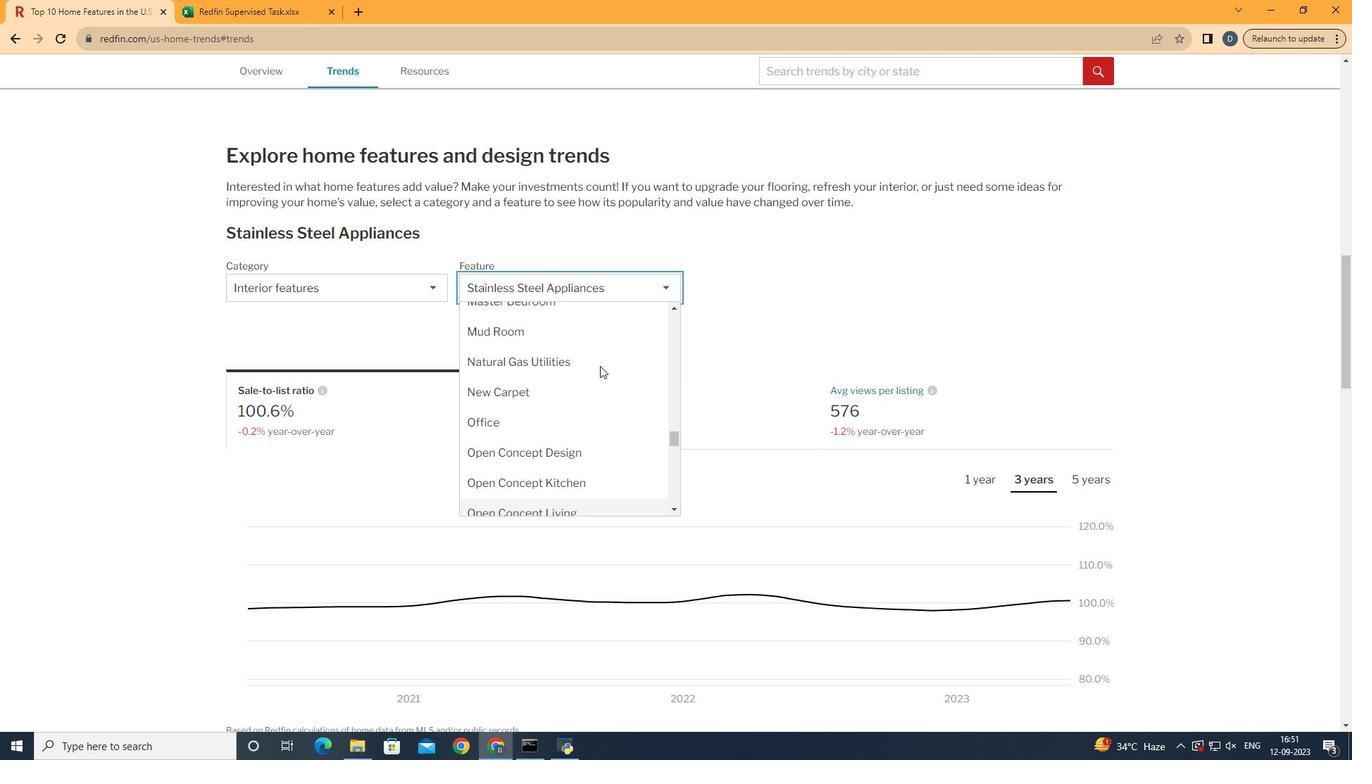 
Action: Mouse moved to (686, 400)
Screenshot: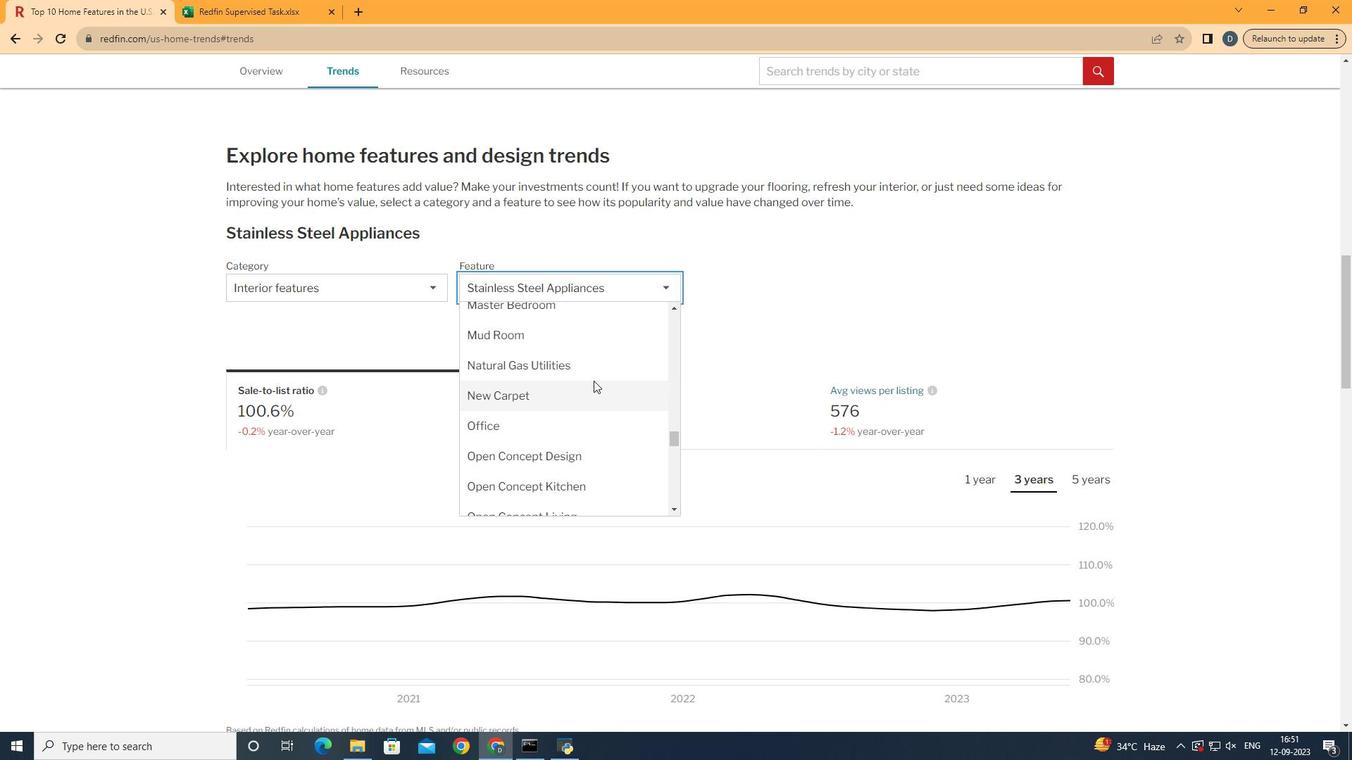 
Action: Mouse scrolled (686, 401) with delta (0, 0)
Screenshot: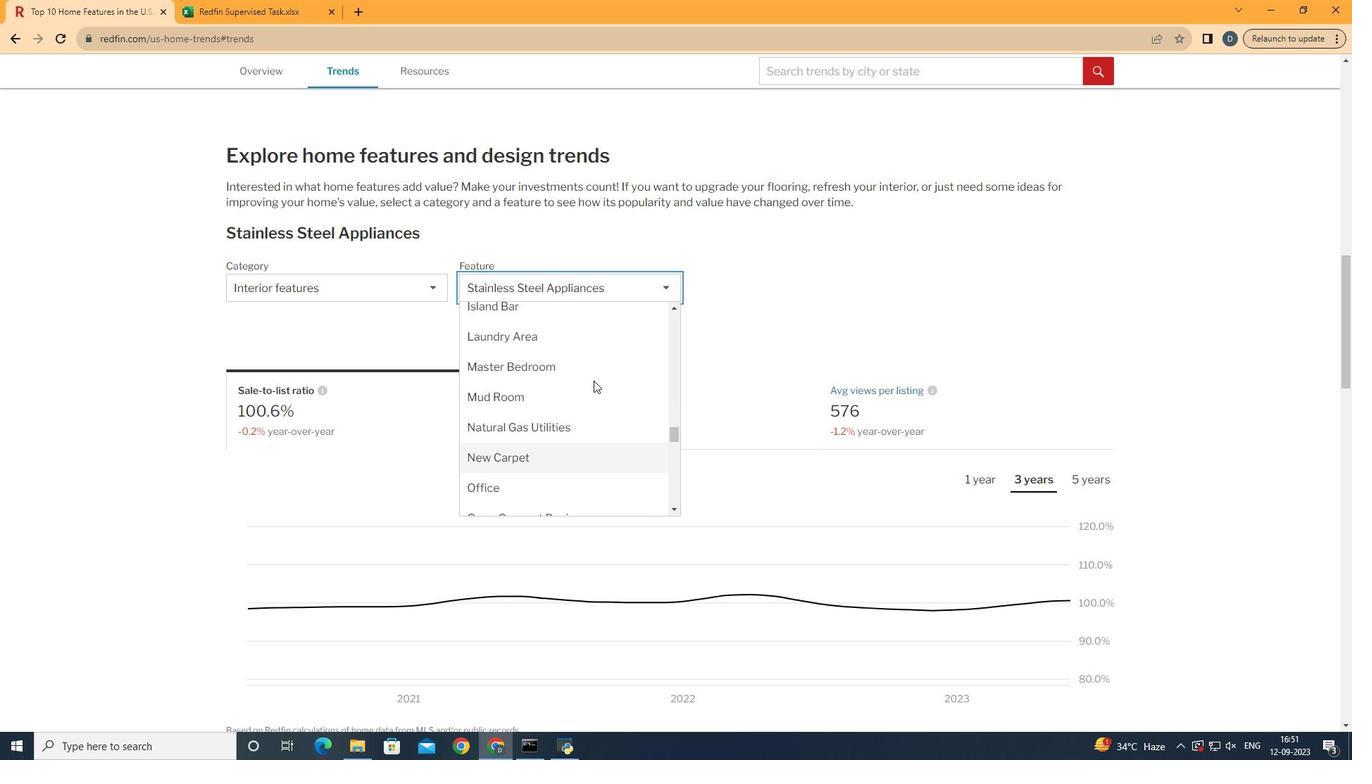 
Action: Mouse moved to (683, 418)
Screenshot: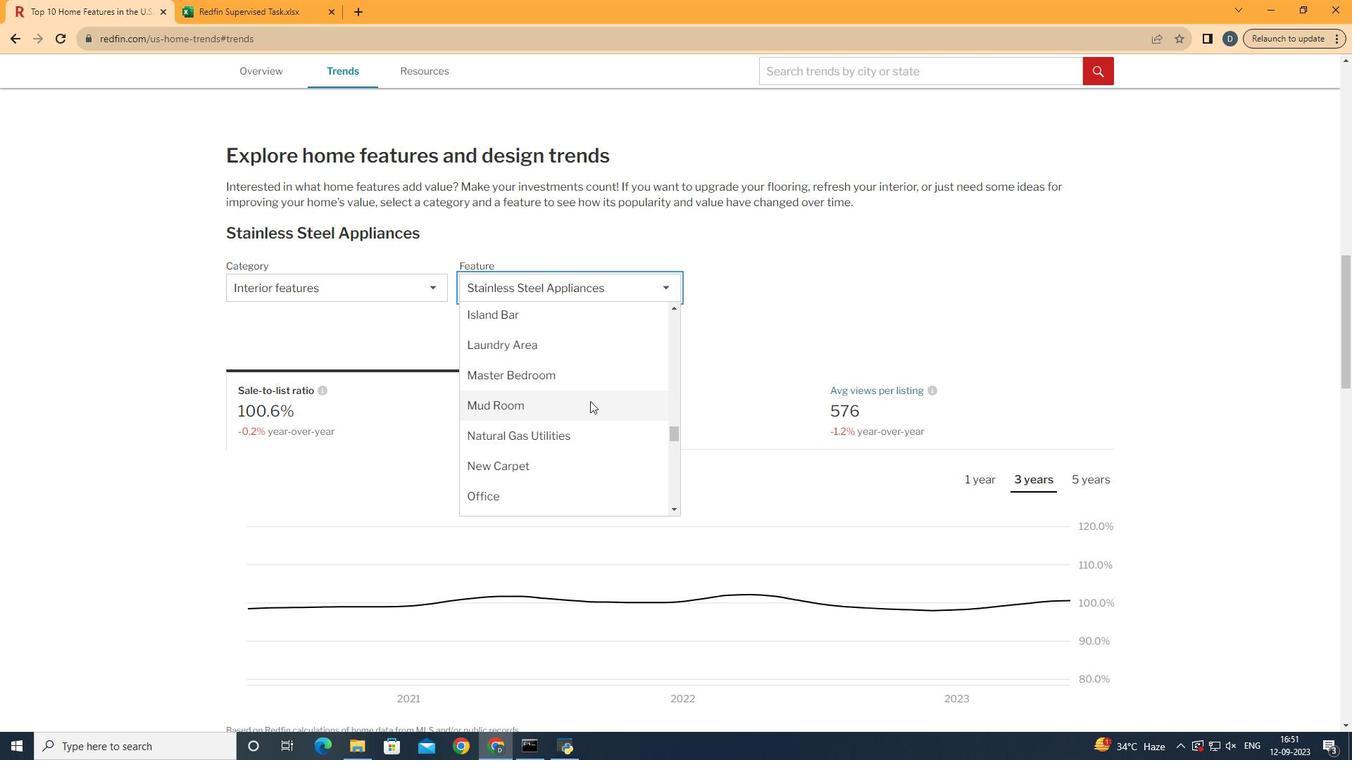 
Action: Mouse pressed left at (683, 418)
Screenshot: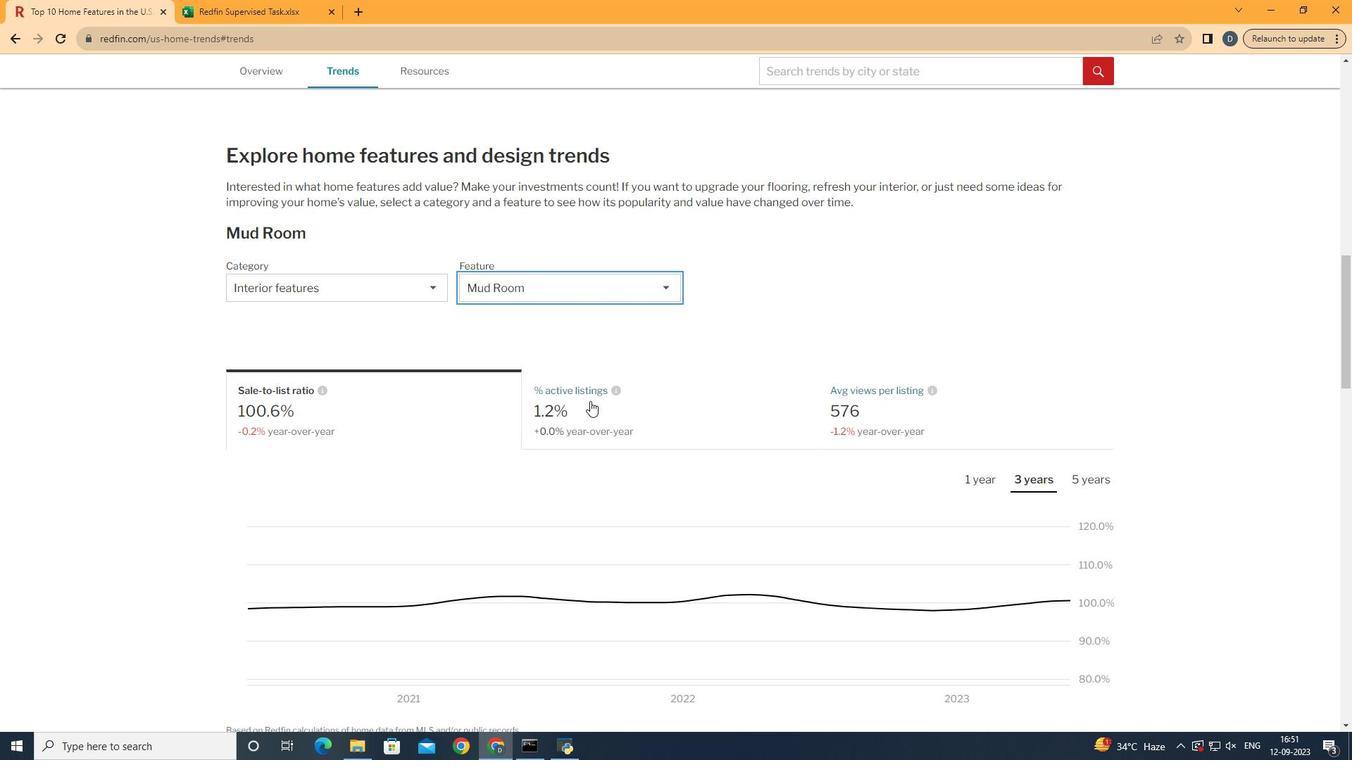 
Action: Mouse moved to (1008, 416)
Screenshot: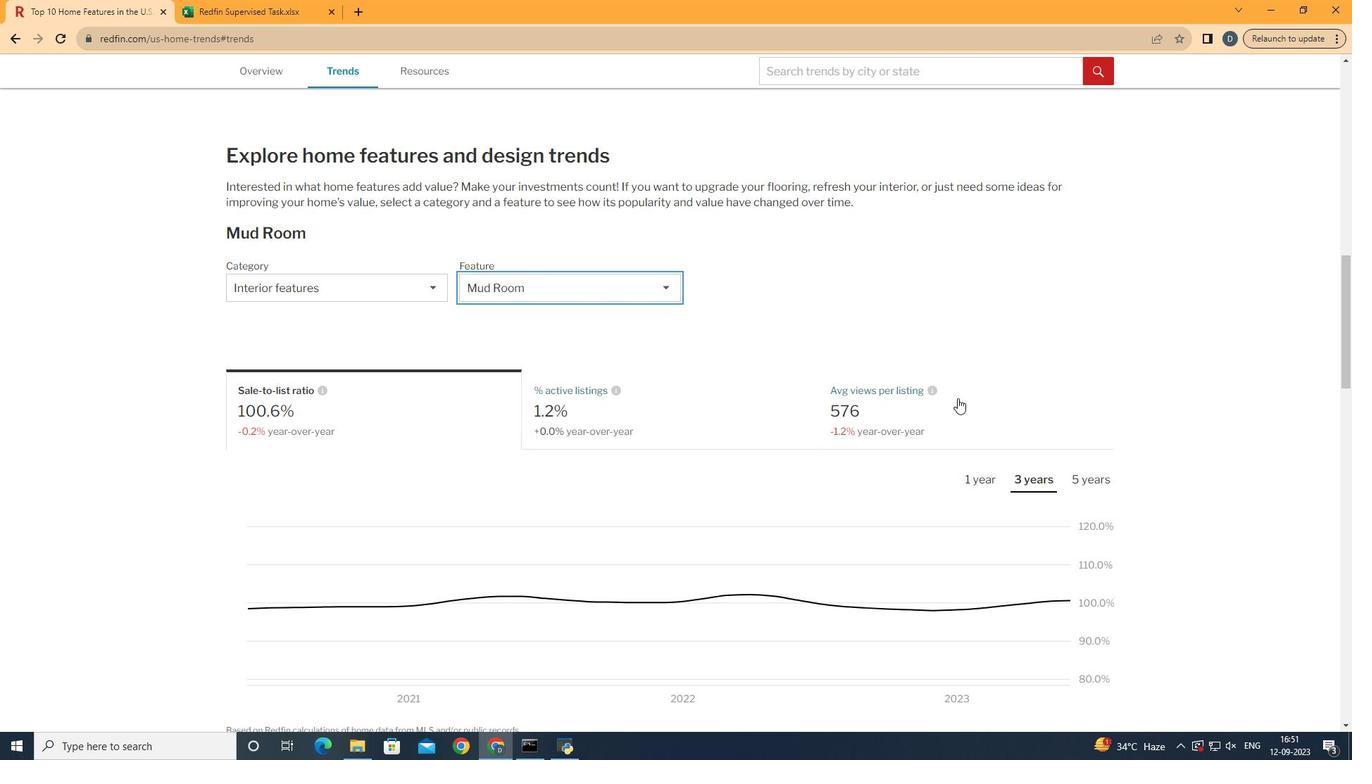 
Action: Mouse pressed left at (1008, 416)
Screenshot: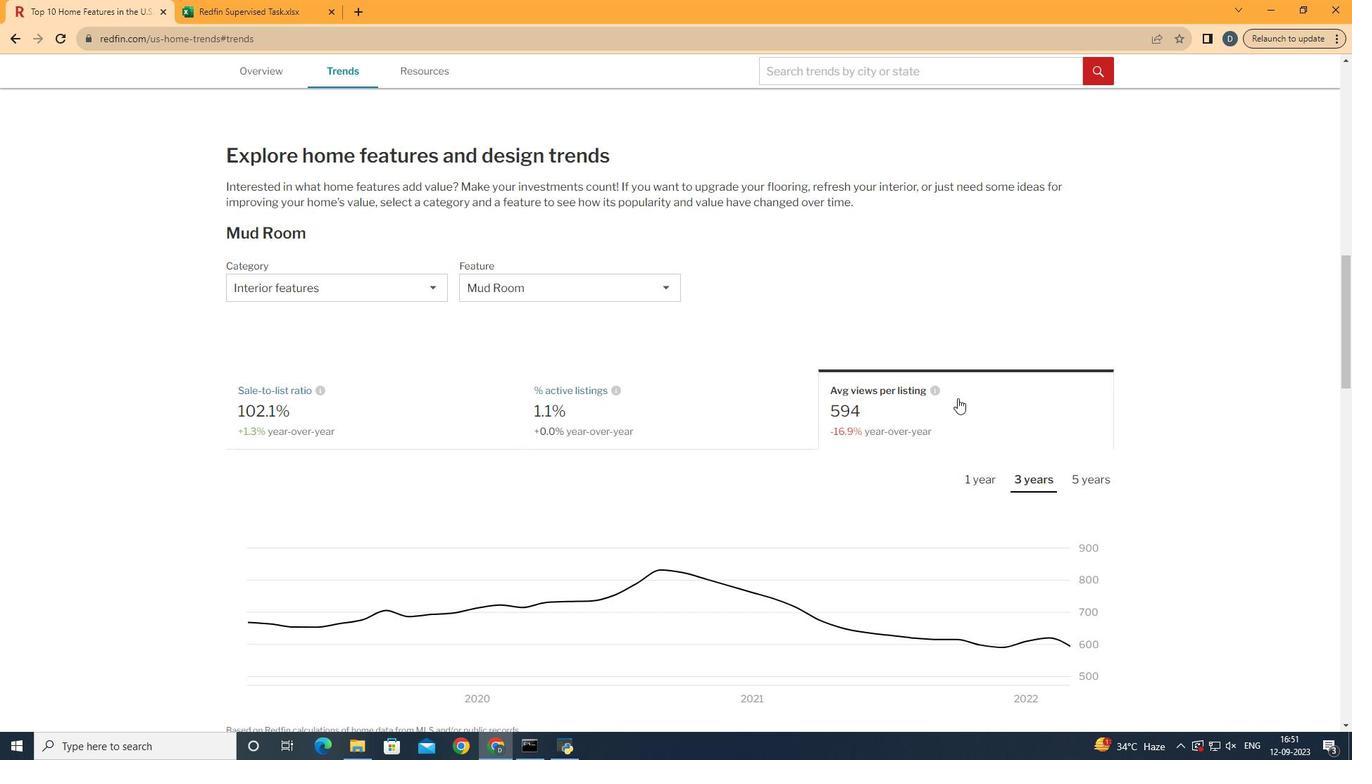 
Action: Mouse scrolled (1008, 415) with delta (0, 0)
Screenshot: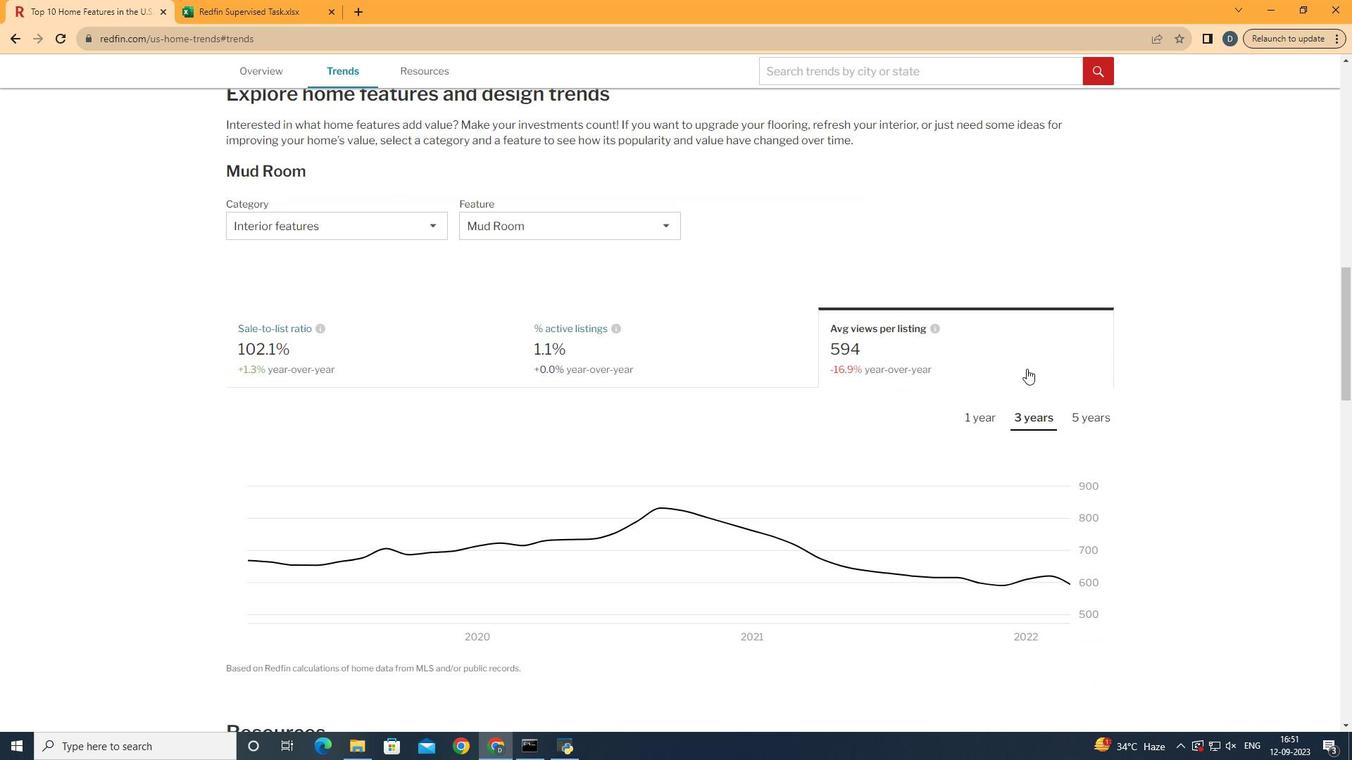 
Action: Mouse moved to (1131, 423)
Screenshot: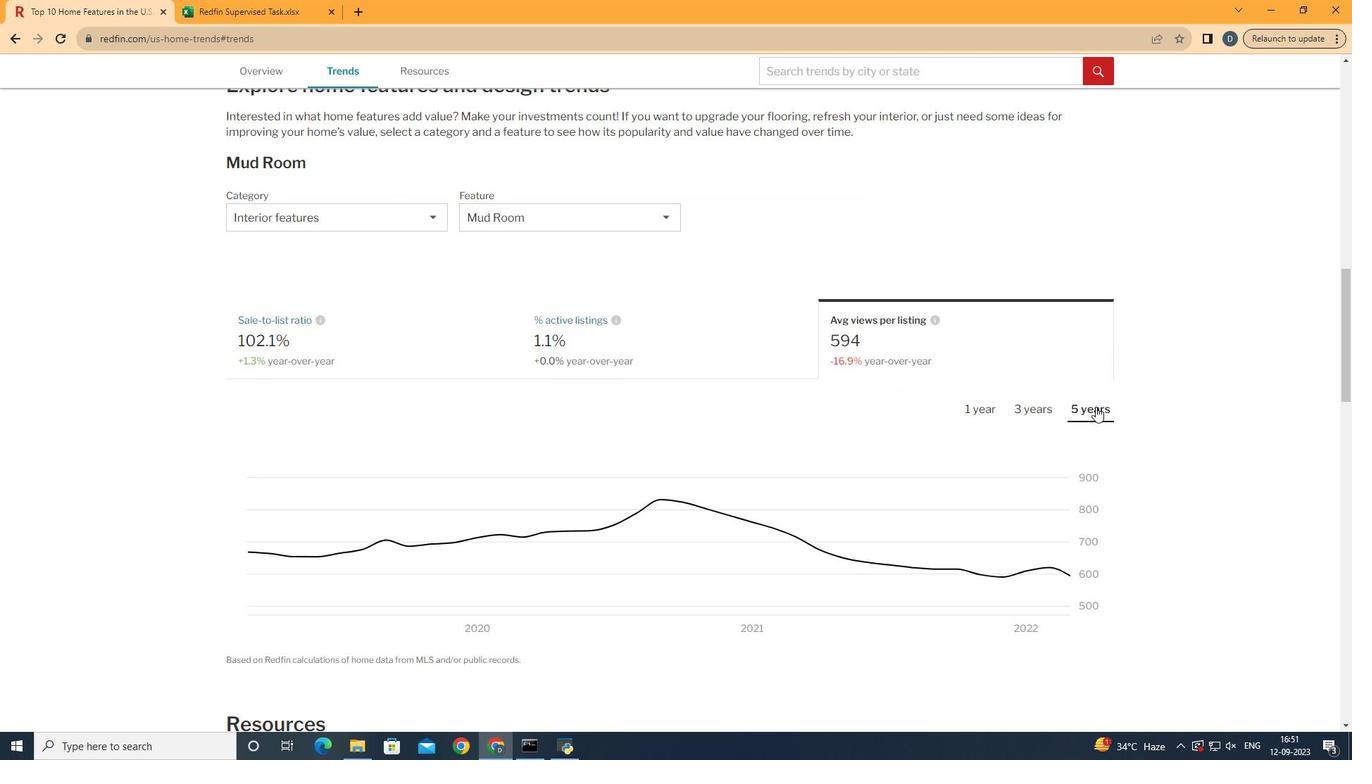 
Action: Mouse pressed left at (1131, 423)
Screenshot: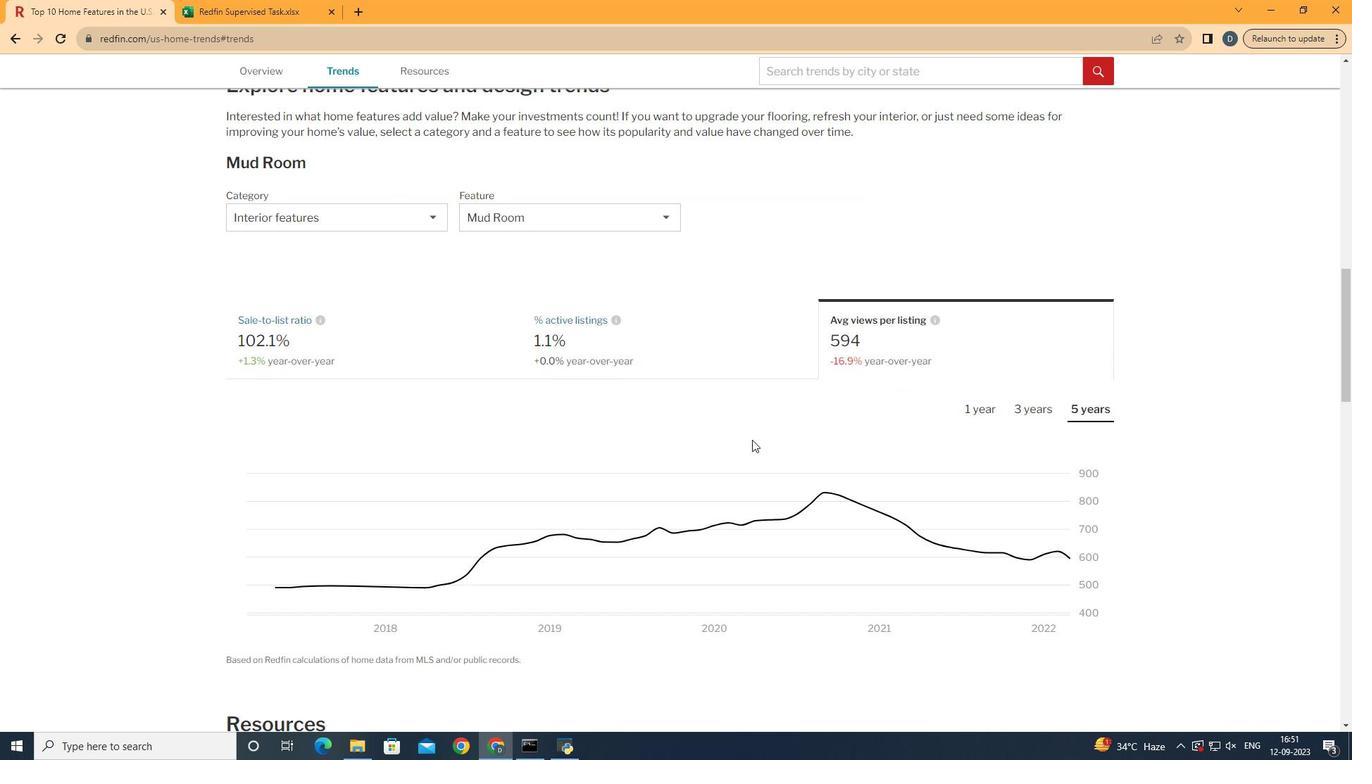 
Action: Mouse moved to (1134, 549)
Screenshot: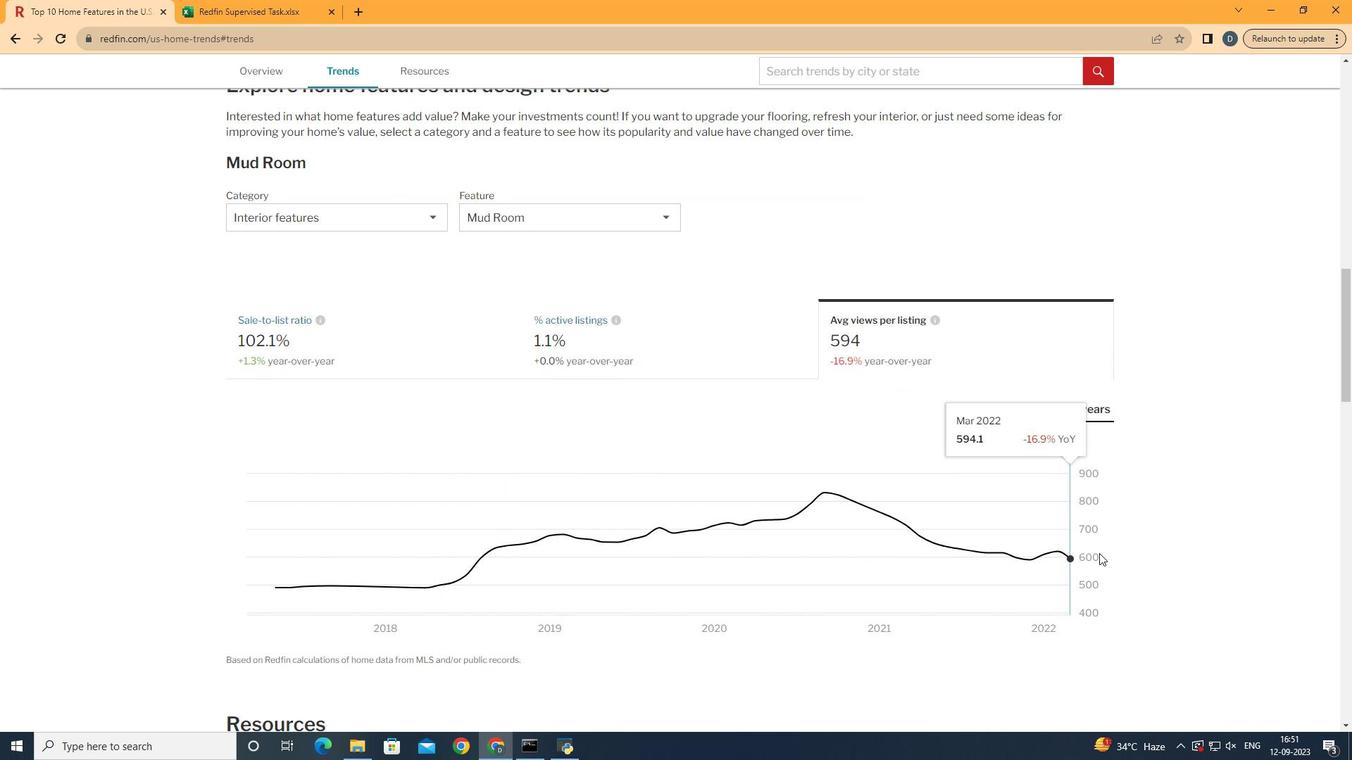 
